 Task: Choose the host language as Indonesian.
Action: Mouse moved to (1058, 129)
Screenshot: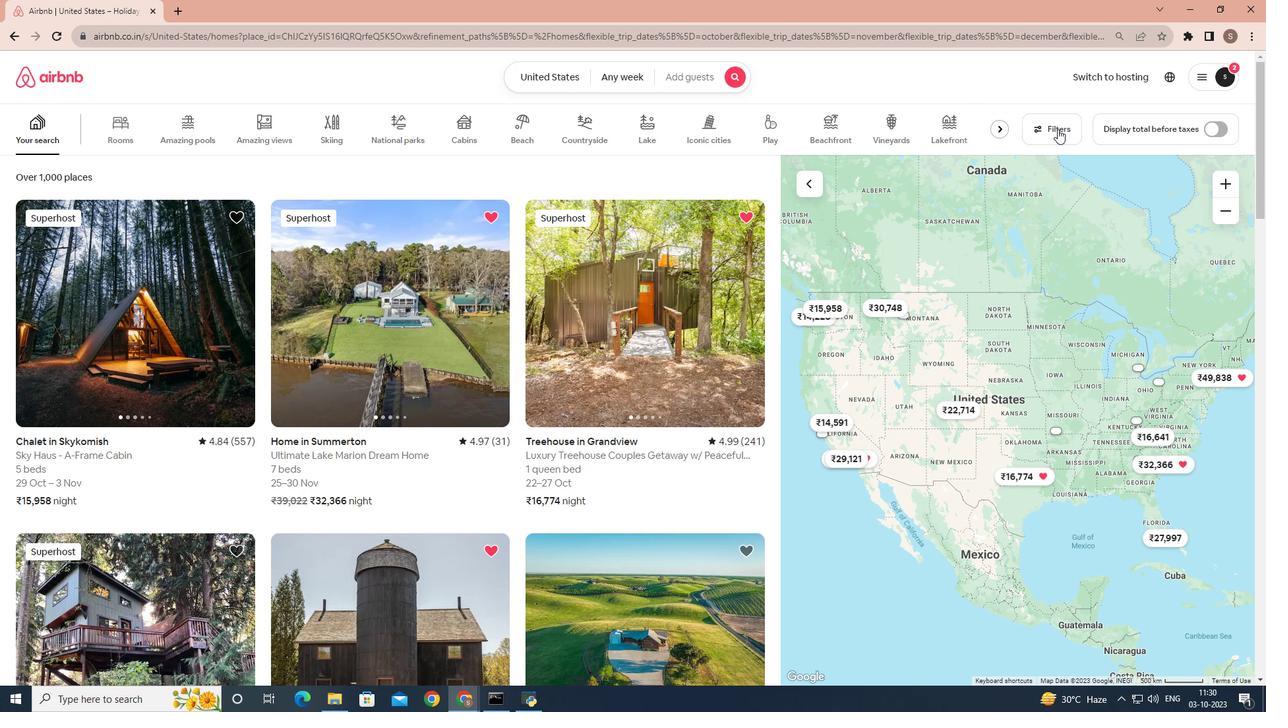 
Action: Mouse pressed left at (1058, 129)
Screenshot: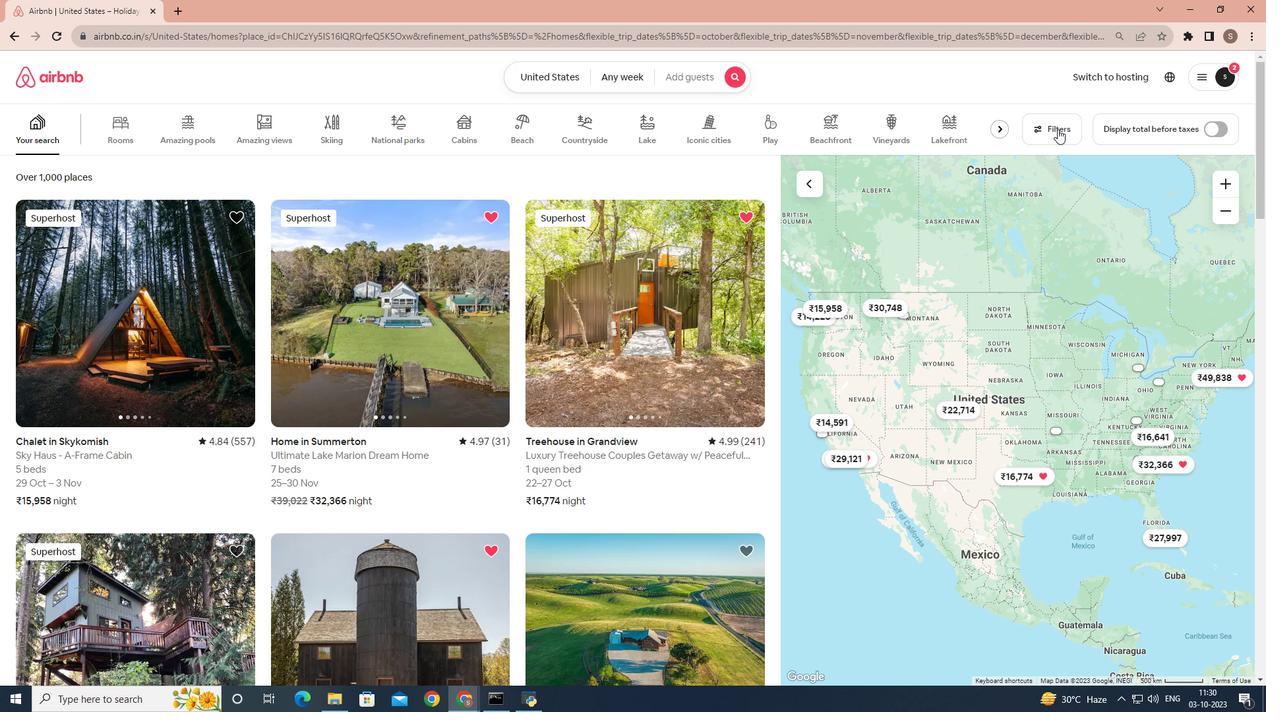 
Action: Mouse moved to (785, 204)
Screenshot: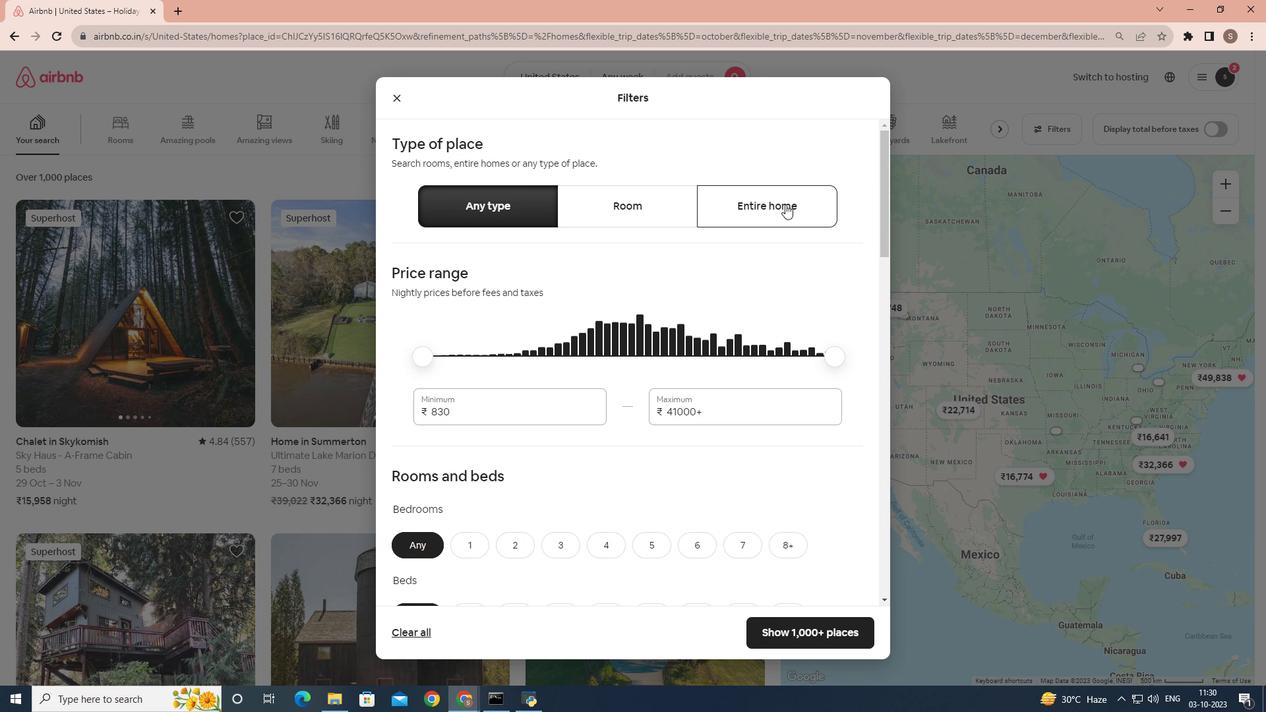 
Action: Mouse pressed left at (785, 204)
Screenshot: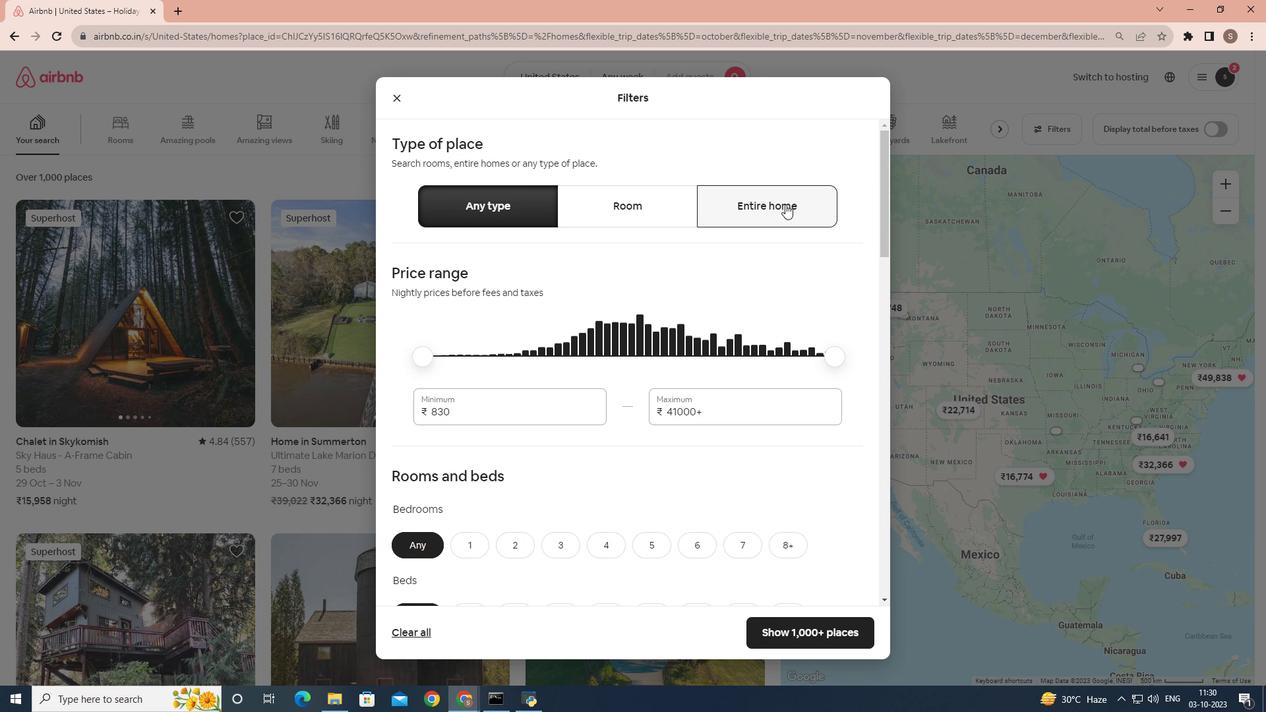 
Action: Mouse moved to (647, 342)
Screenshot: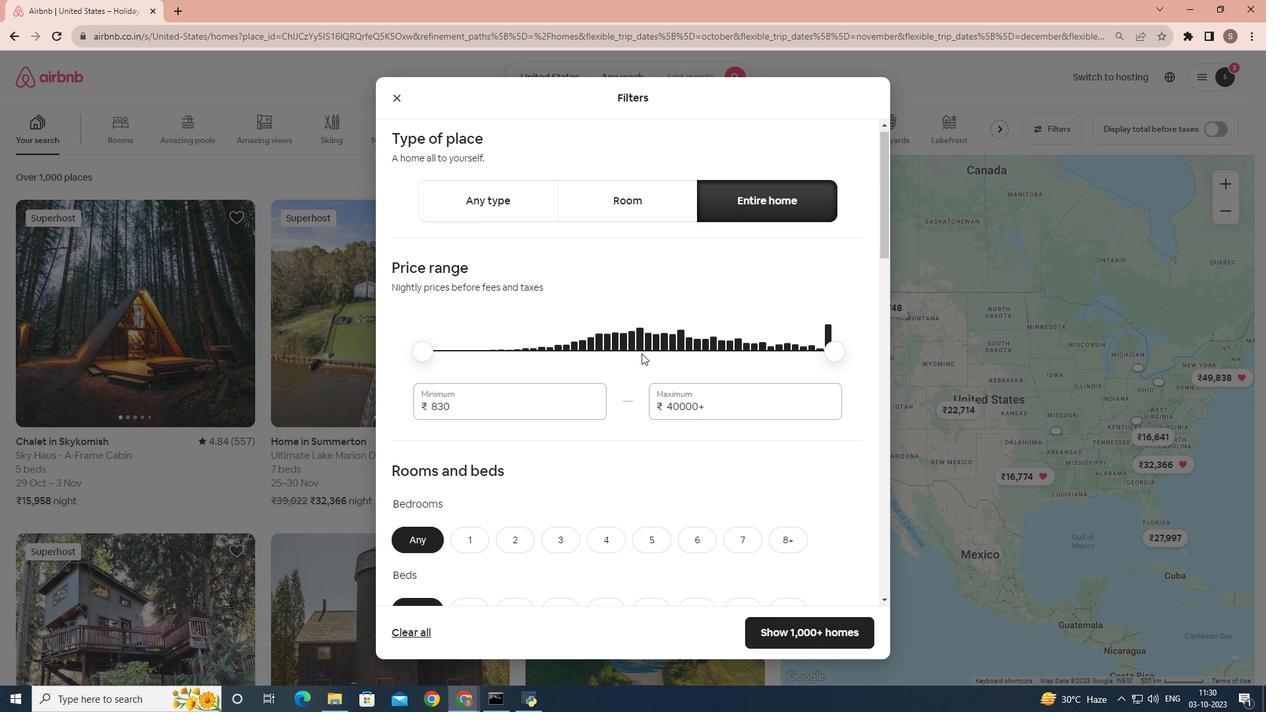 
Action: Mouse scrolled (647, 341) with delta (0, 0)
Screenshot: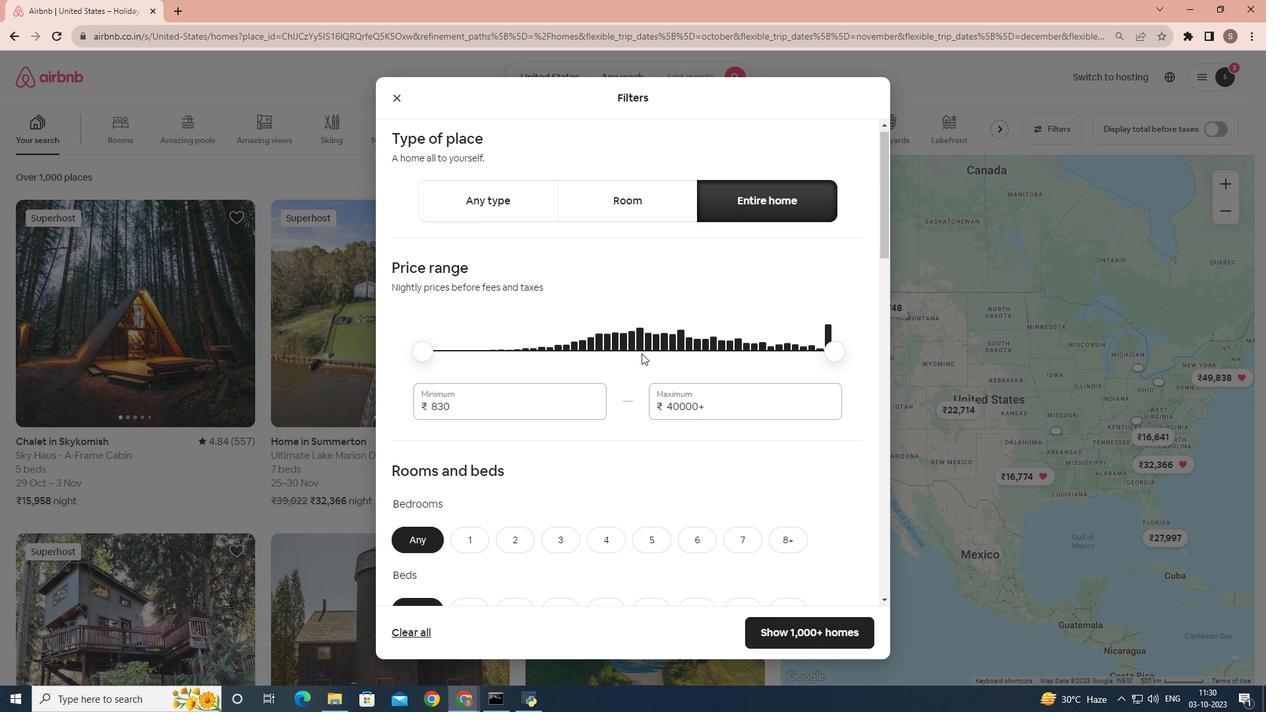 
Action: Mouse moved to (642, 352)
Screenshot: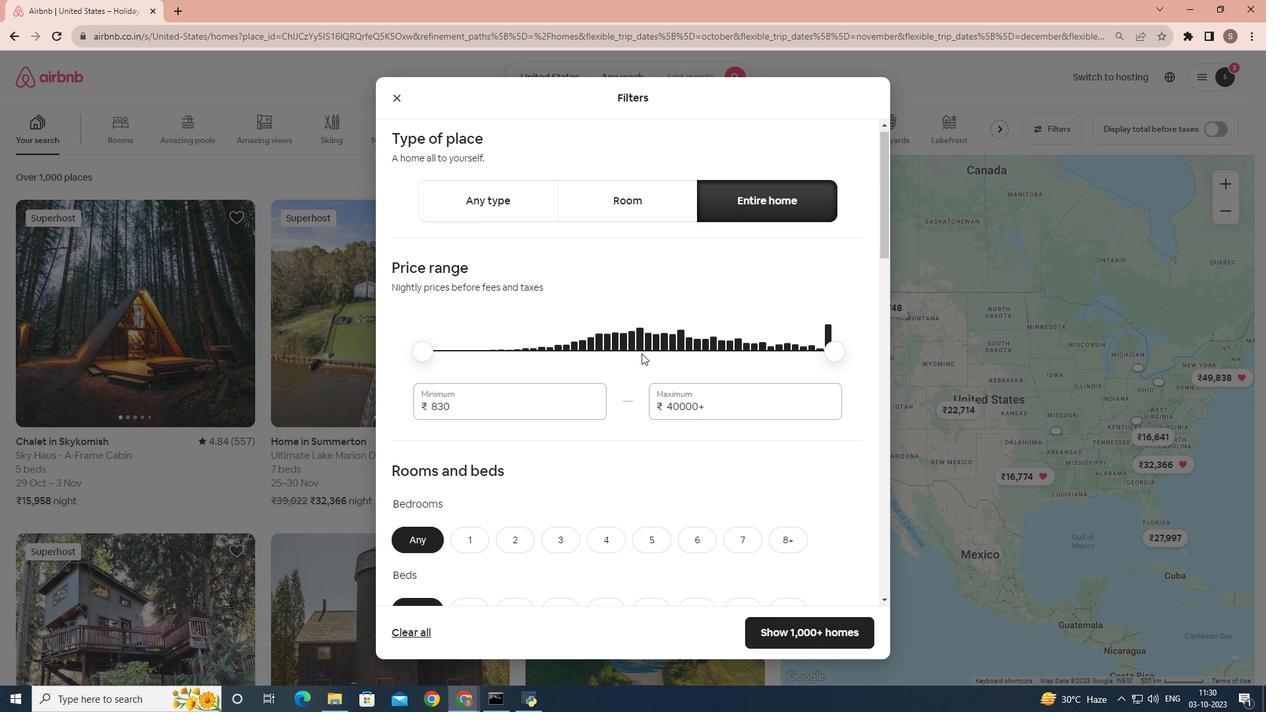 
Action: Mouse scrolled (642, 351) with delta (0, 0)
Screenshot: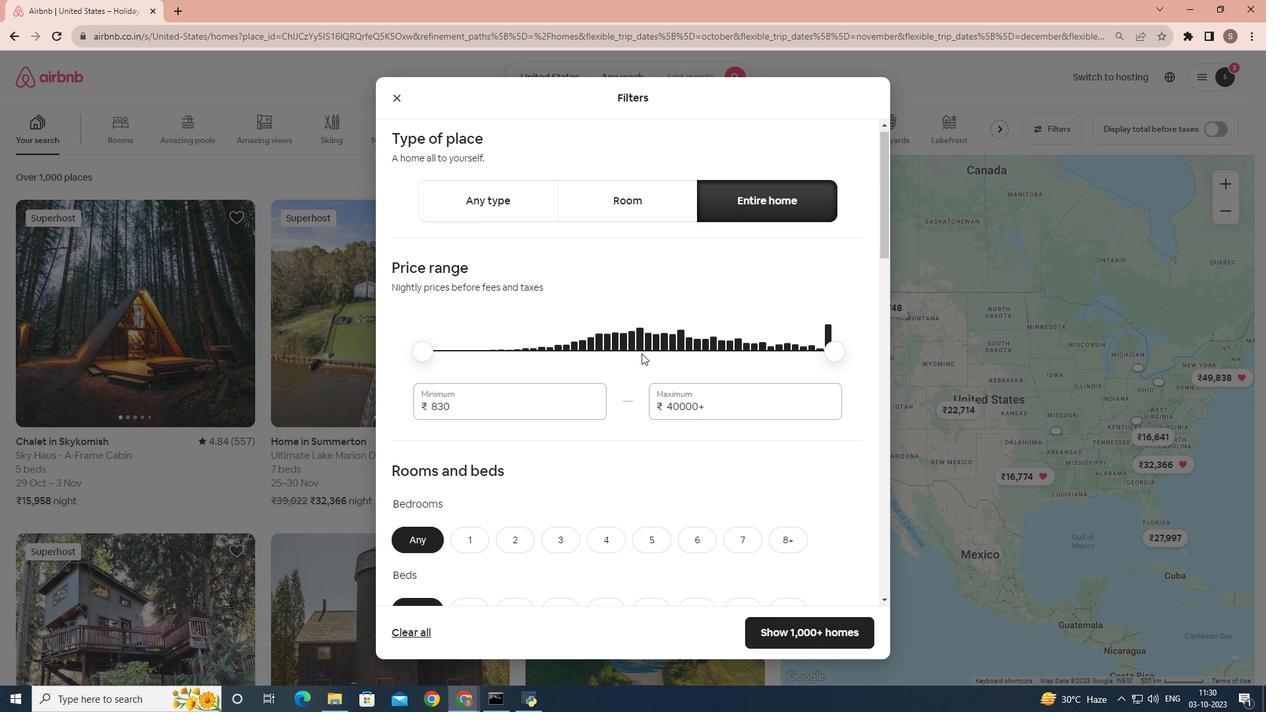 
Action: Mouse moved to (641, 353)
Screenshot: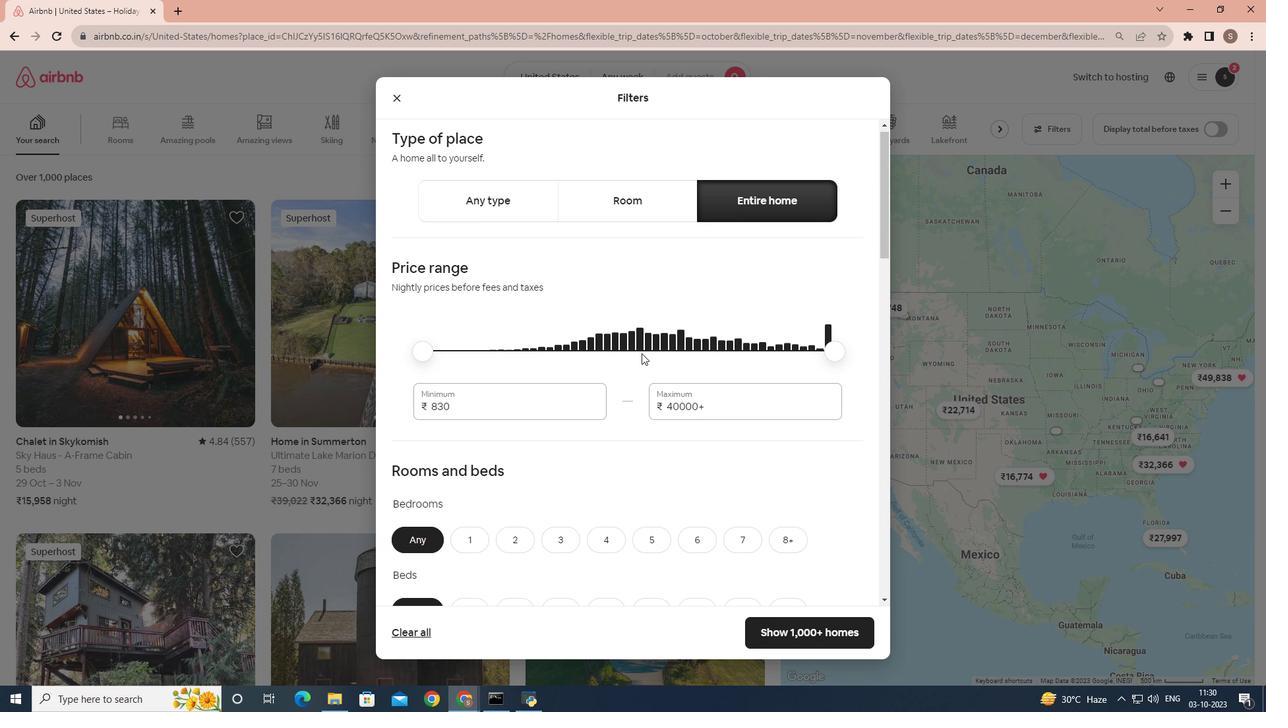 
Action: Mouse scrolled (641, 352) with delta (0, 0)
Screenshot: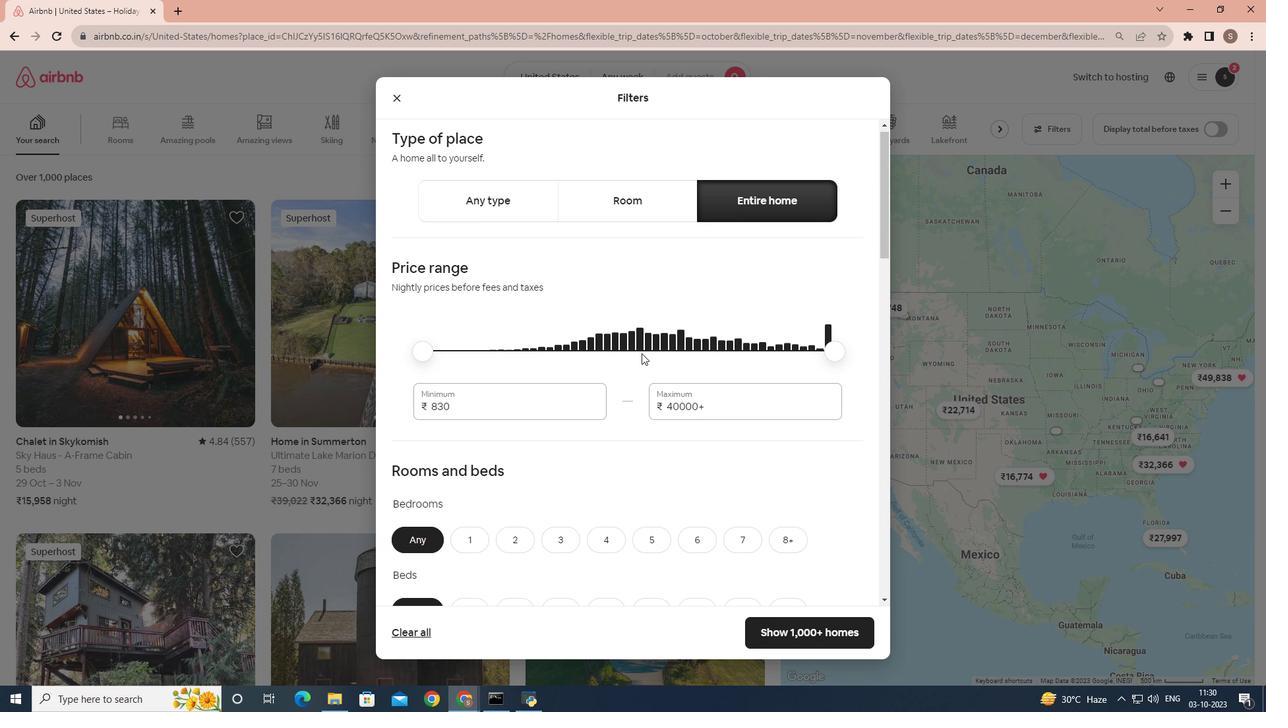 
Action: Mouse scrolled (641, 352) with delta (0, 0)
Screenshot: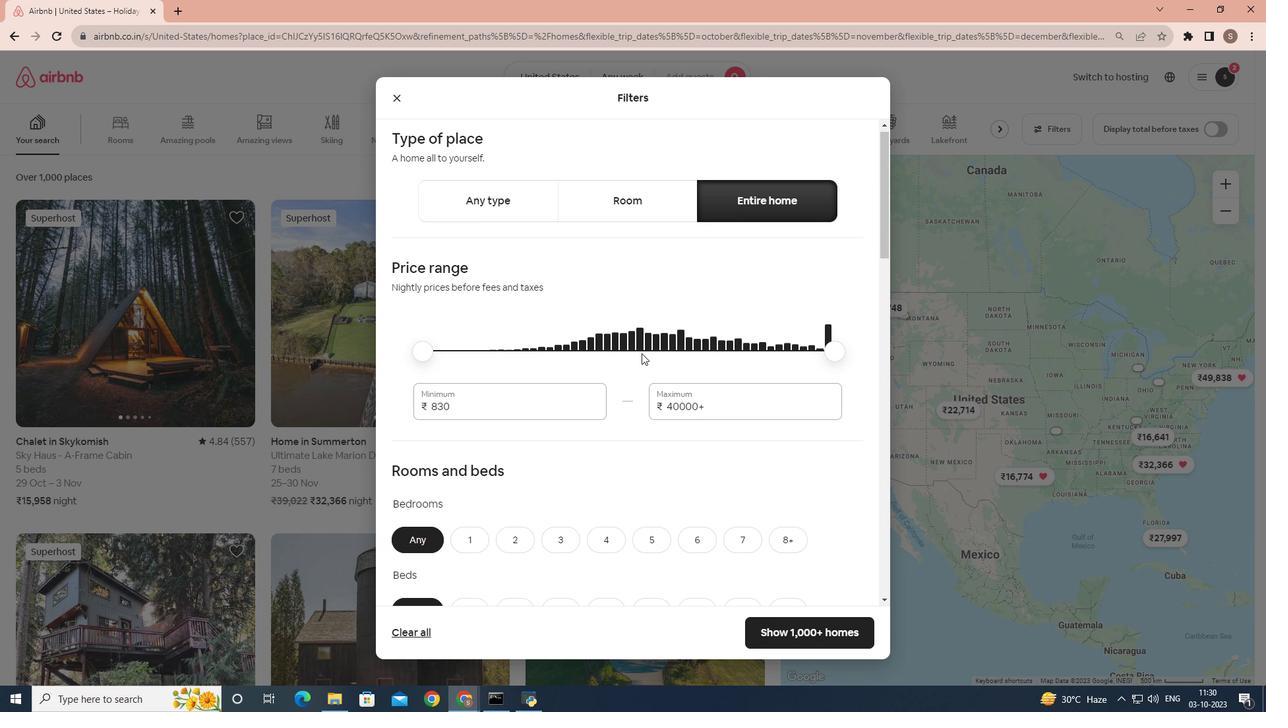 
Action: Mouse scrolled (641, 352) with delta (0, 0)
Screenshot: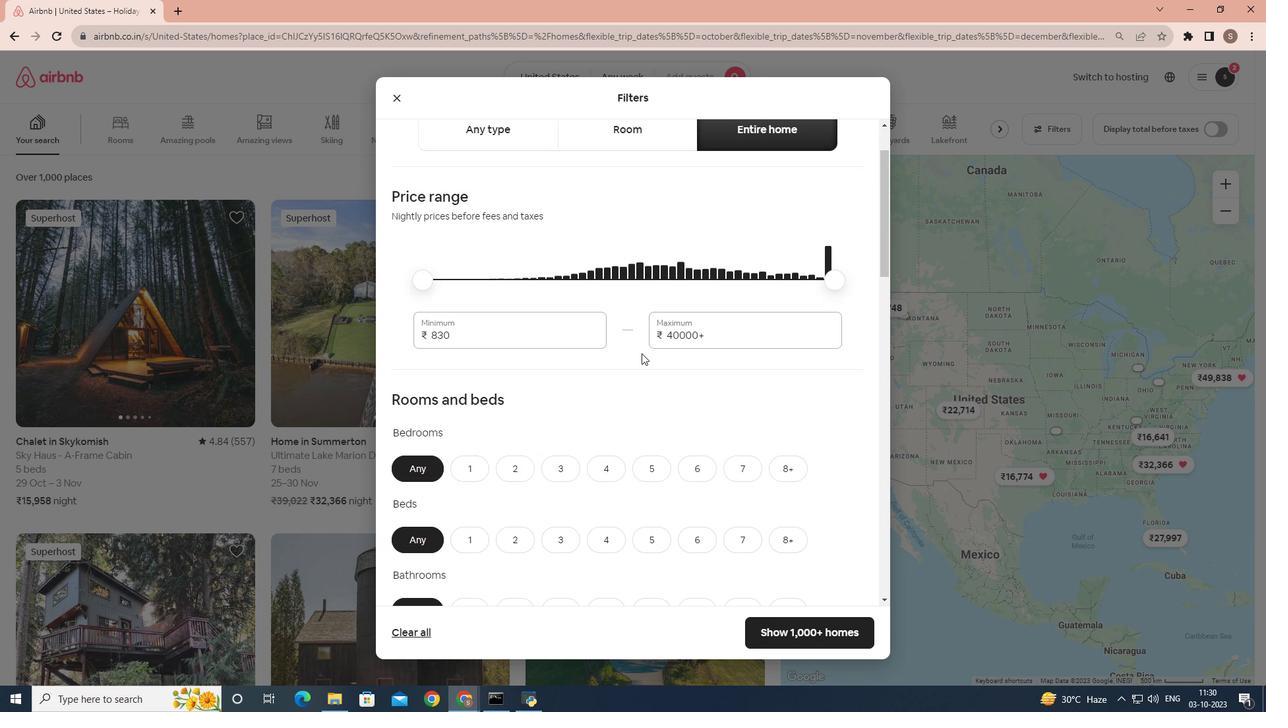 
Action: Mouse scrolled (641, 352) with delta (0, 0)
Screenshot: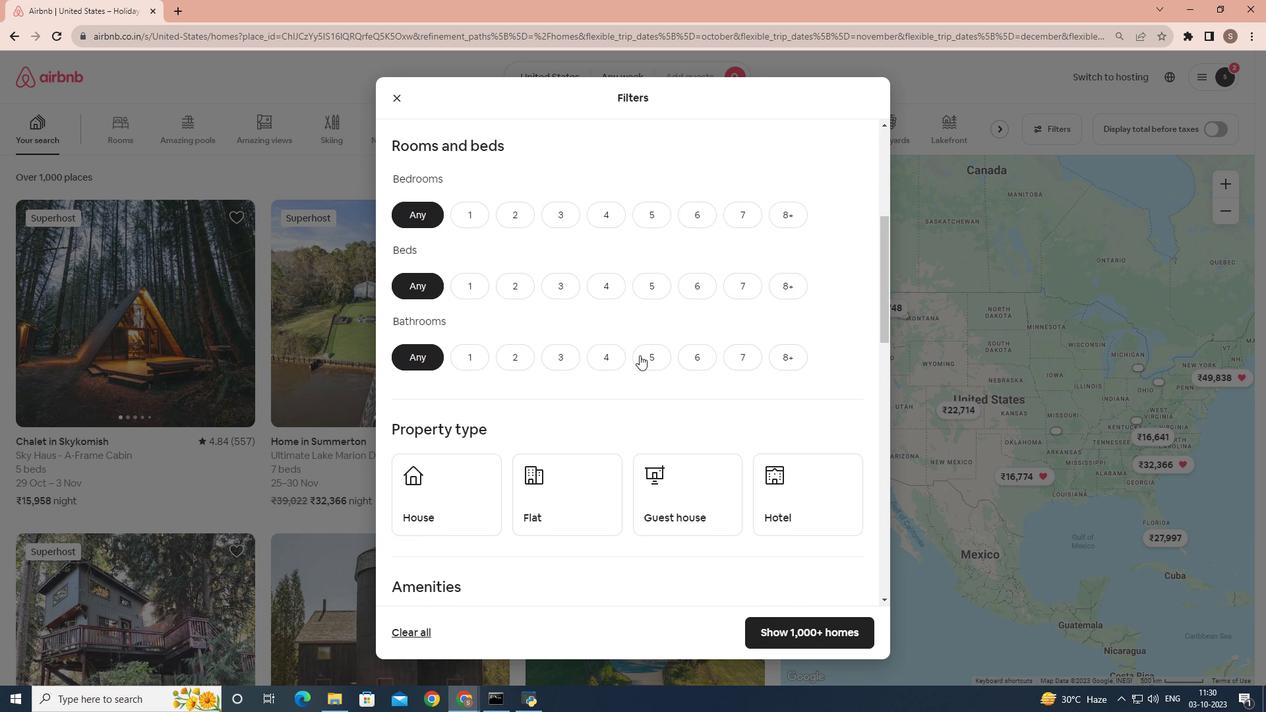 
Action: Mouse moved to (640, 354)
Screenshot: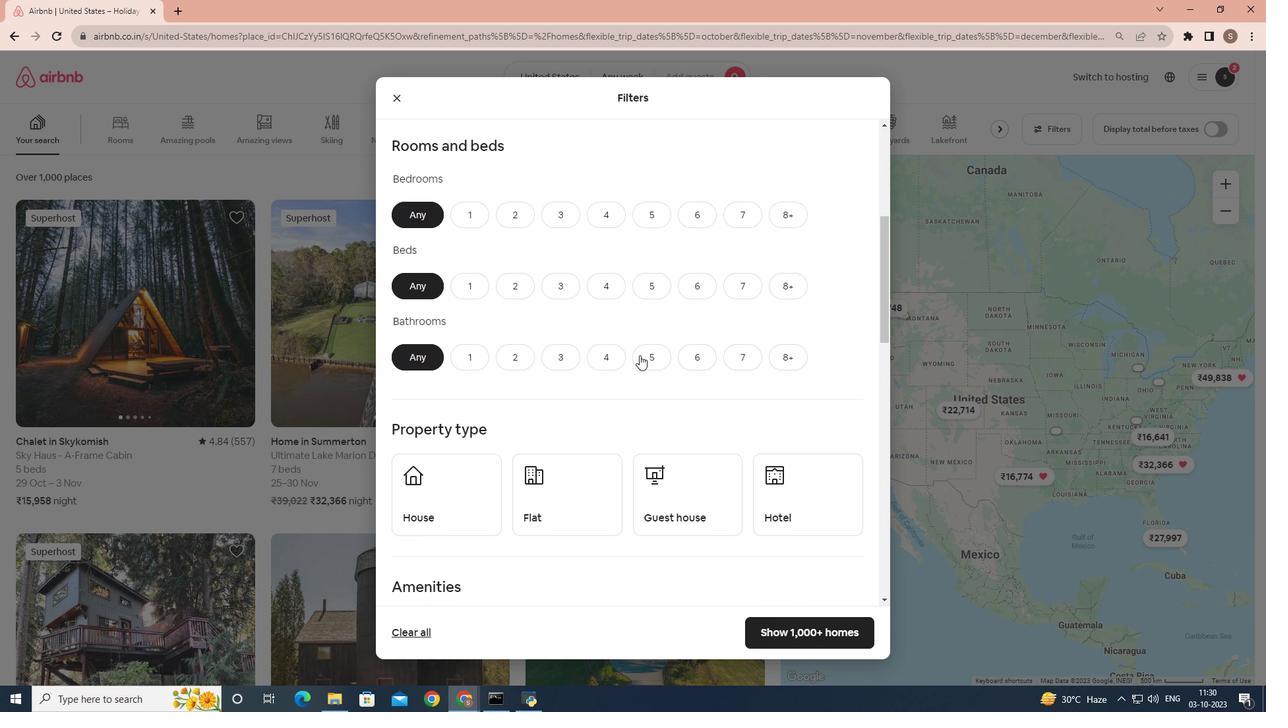 
Action: Mouse scrolled (640, 354) with delta (0, 0)
Screenshot: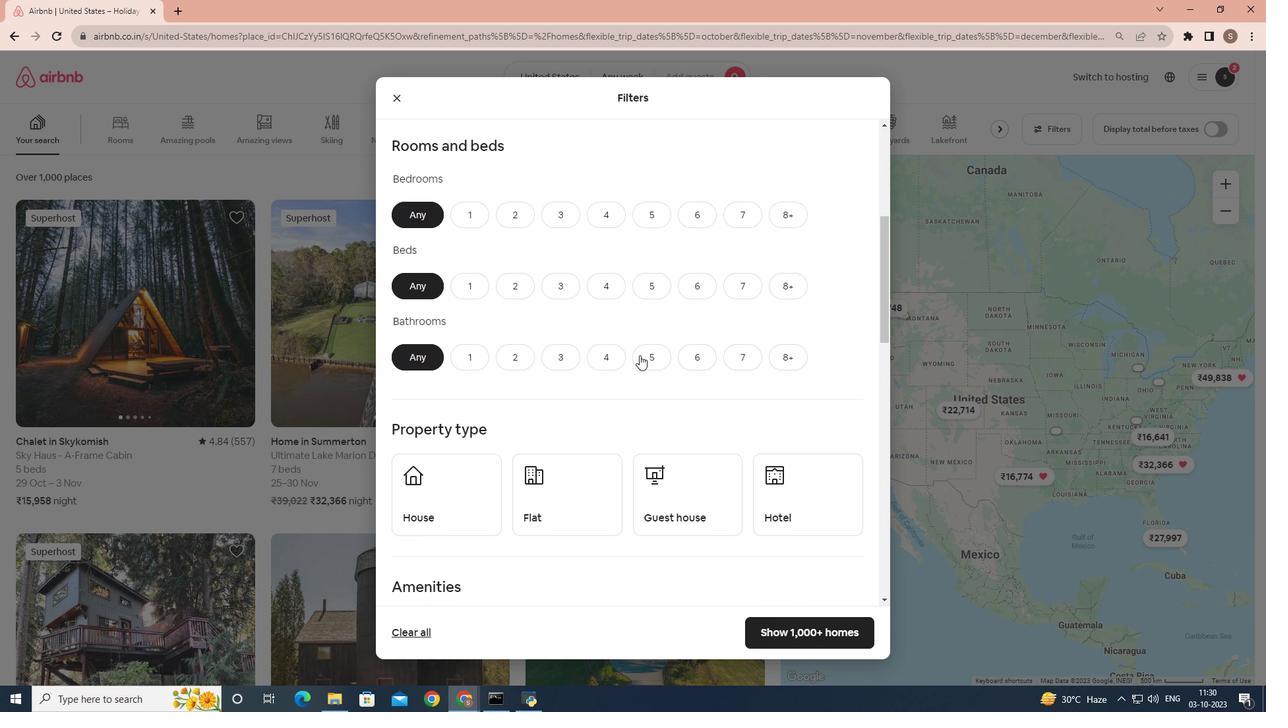 
Action: Mouse moved to (639, 355)
Screenshot: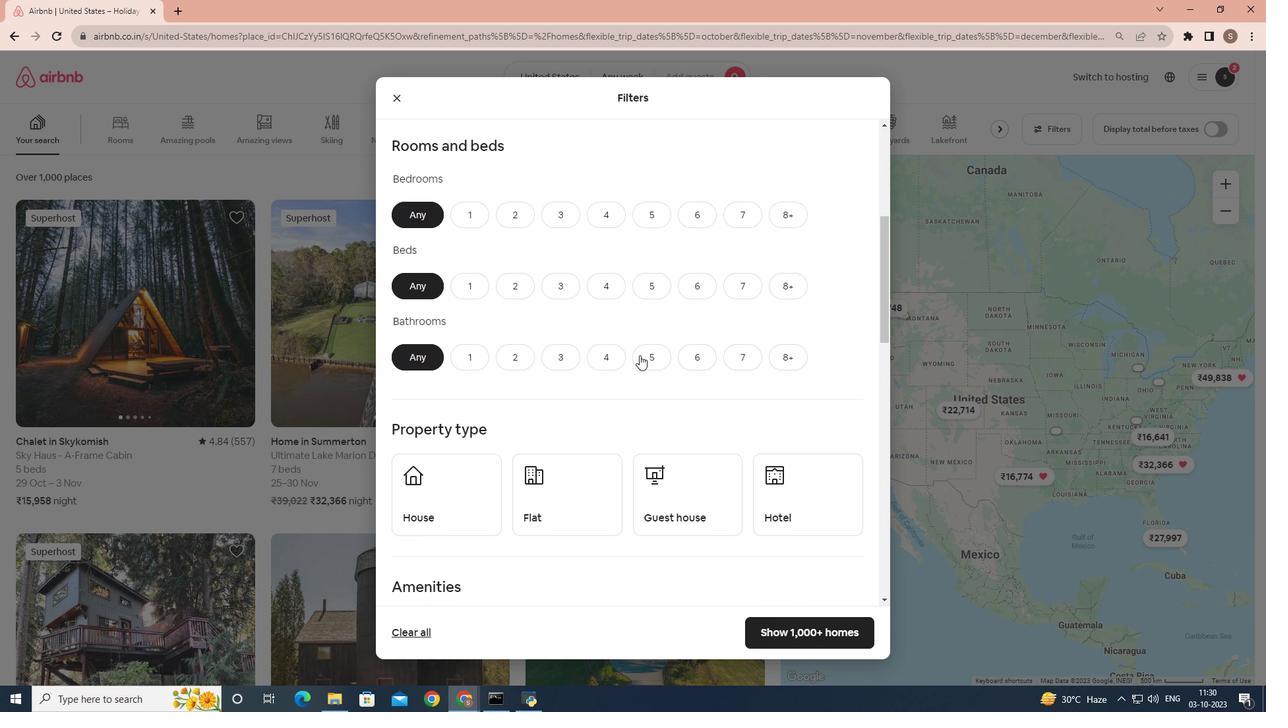 
Action: Mouse scrolled (639, 354) with delta (0, 0)
Screenshot: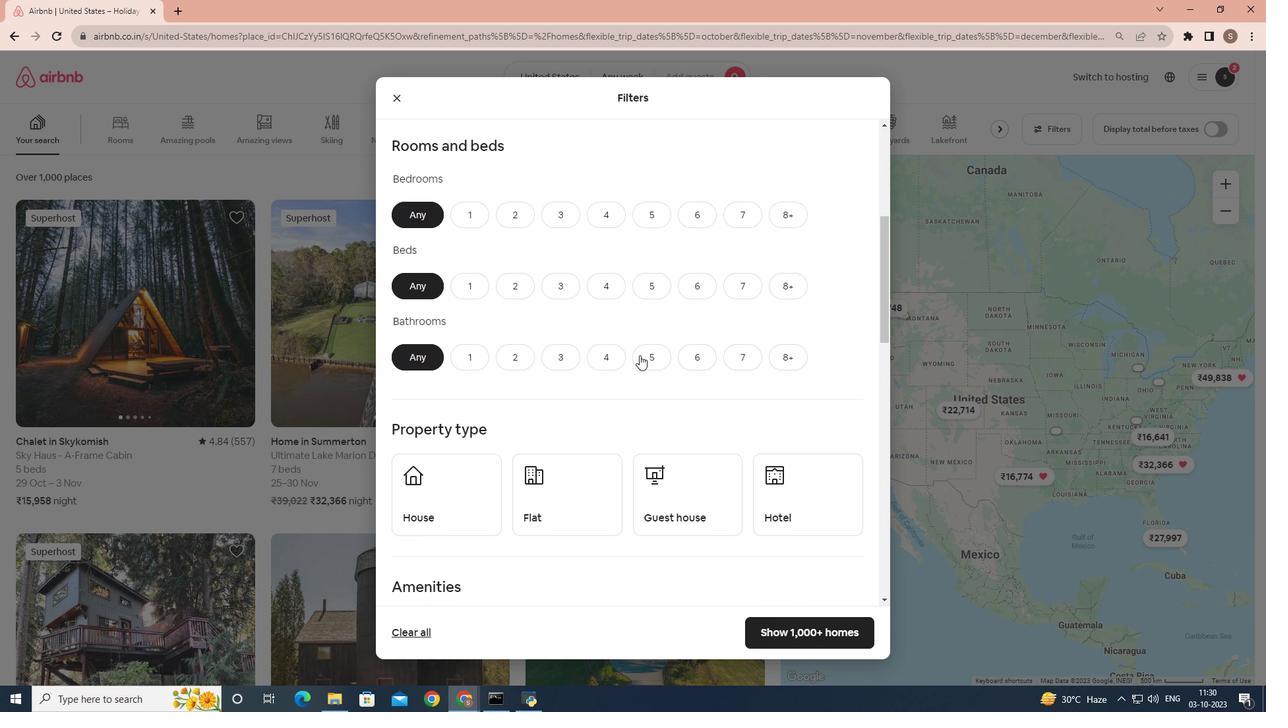 
Action: Mouse scrolled (639, 354) with delta (0, 0)
Screenshot: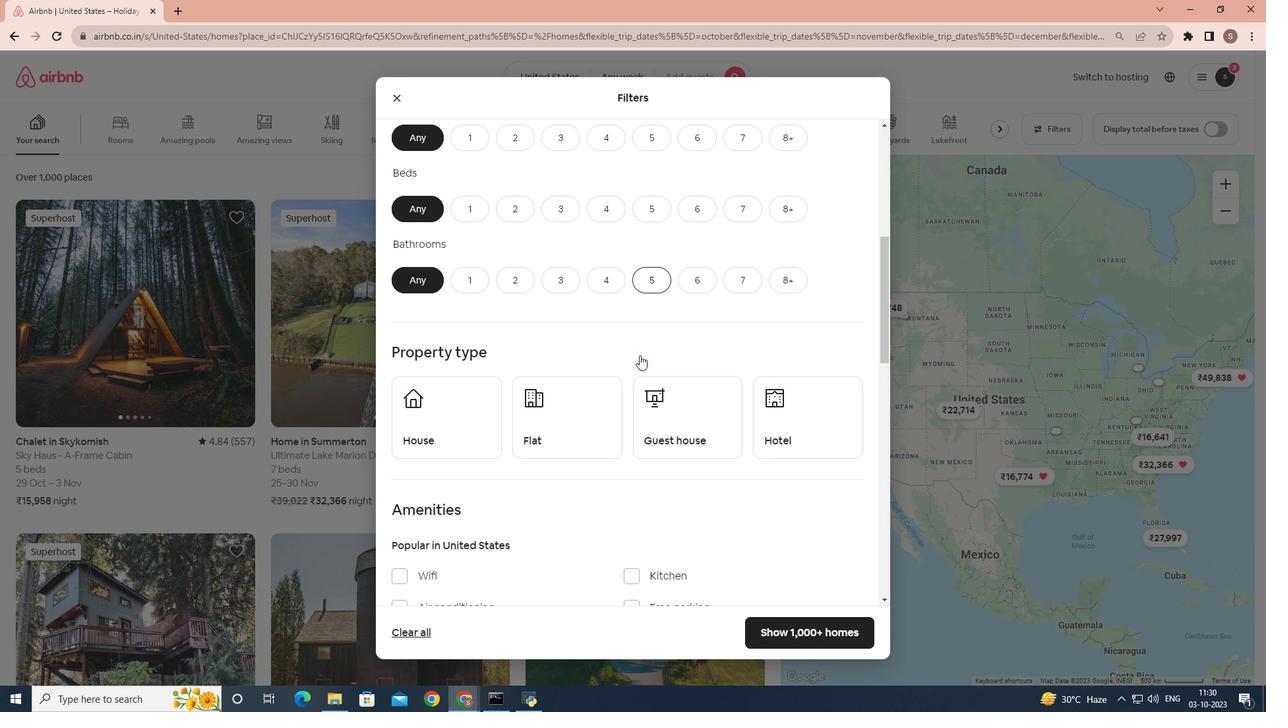 
Action: Mouse moved to (638, 355)
Screenshot: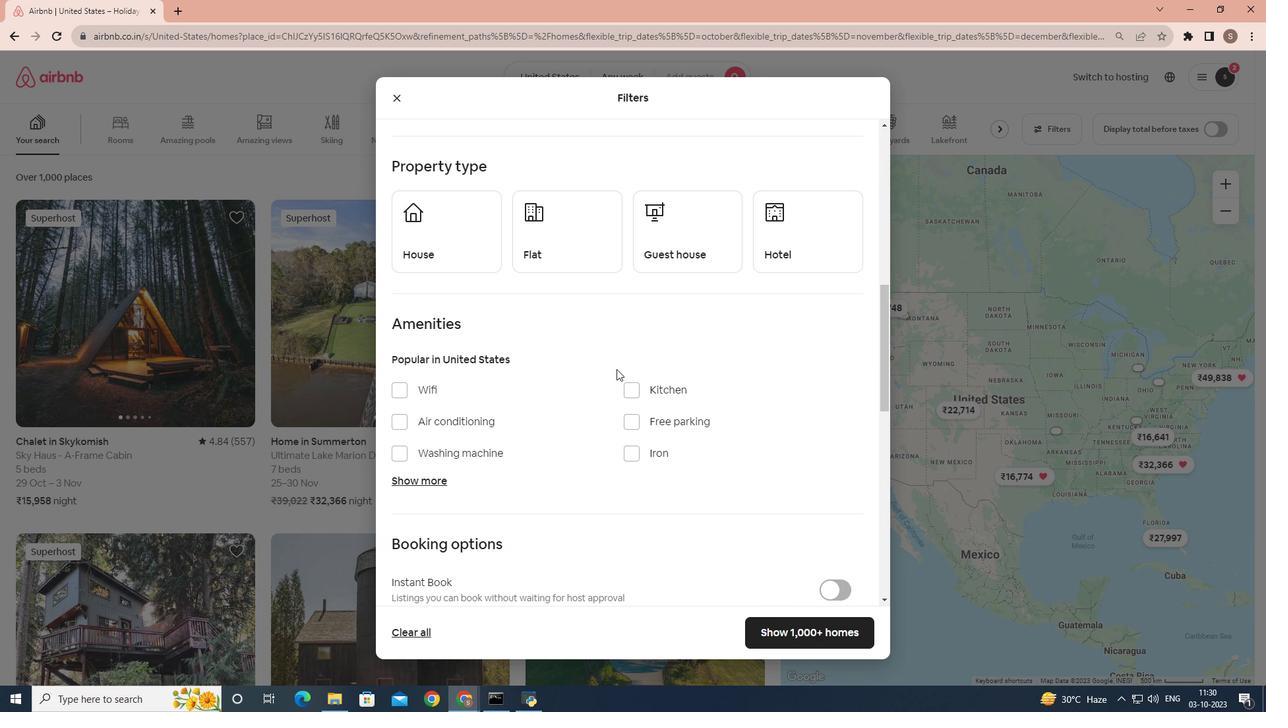 
Action: Mouse scrolled (638, 354) with delta (0, 0)
Screenshot: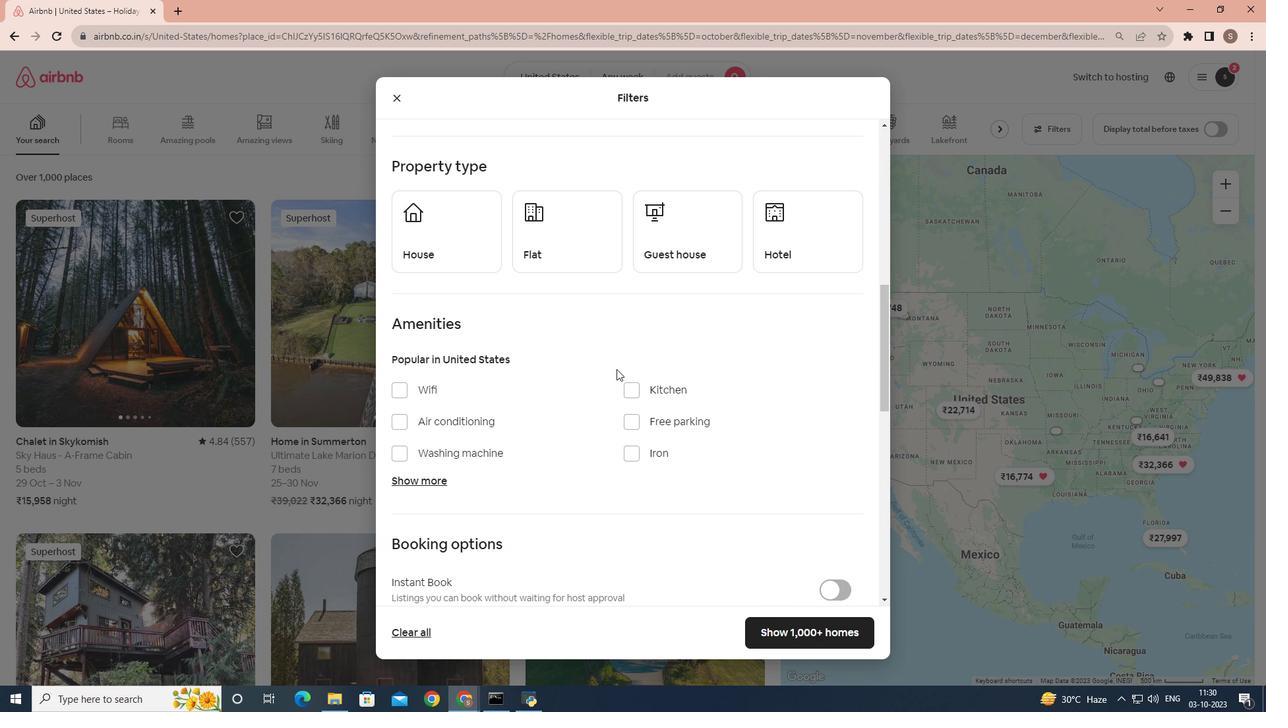 
Action: Mouse moved to (621, 366)
Screenshot: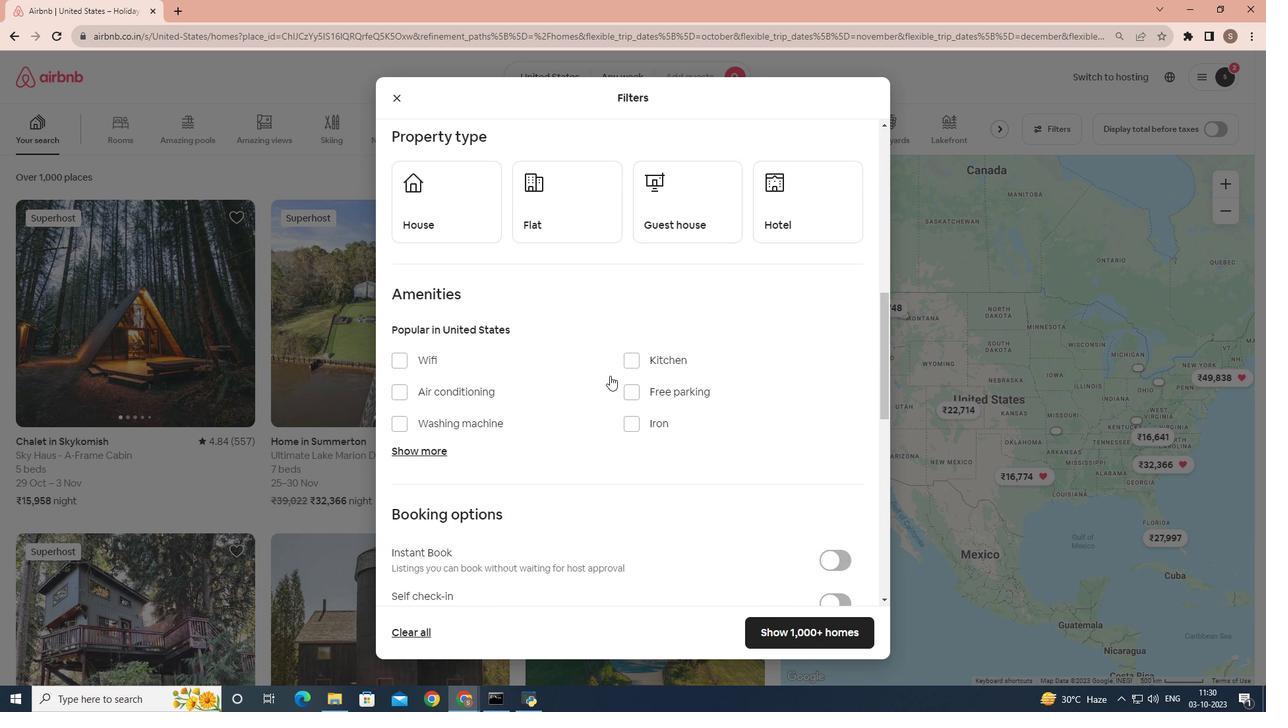 
Action: Mouse scrolled (621, 365) with delta (0, 0)
Screenshot: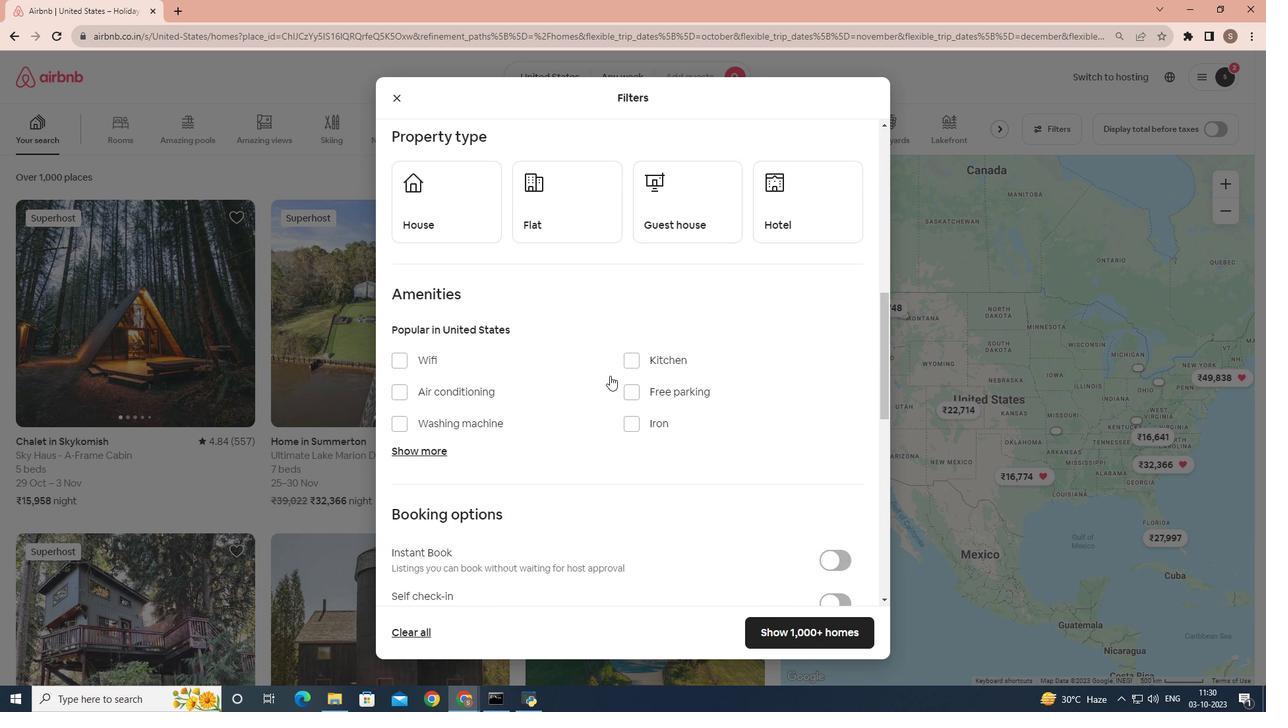 
Action: Mouse moved to (616, 369)
Screenshot: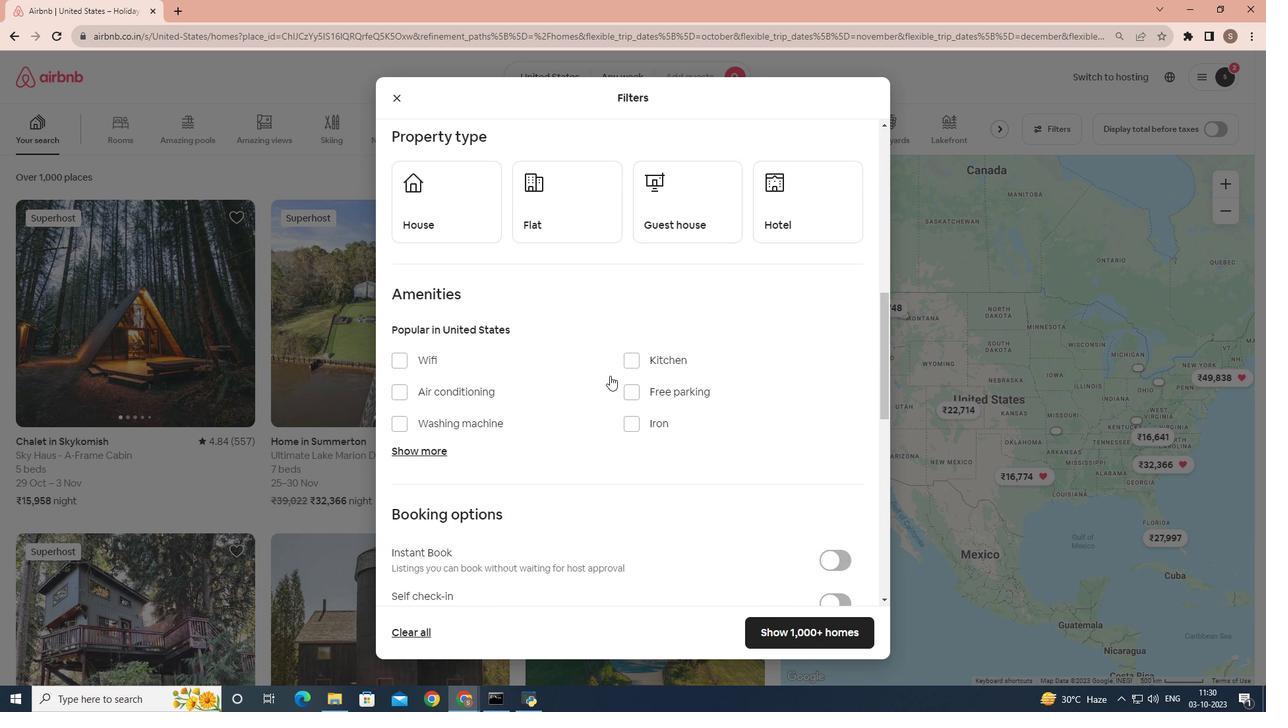 
Action: Mouse scrolled (616, 368) with delta (0, 0)
Screenshot: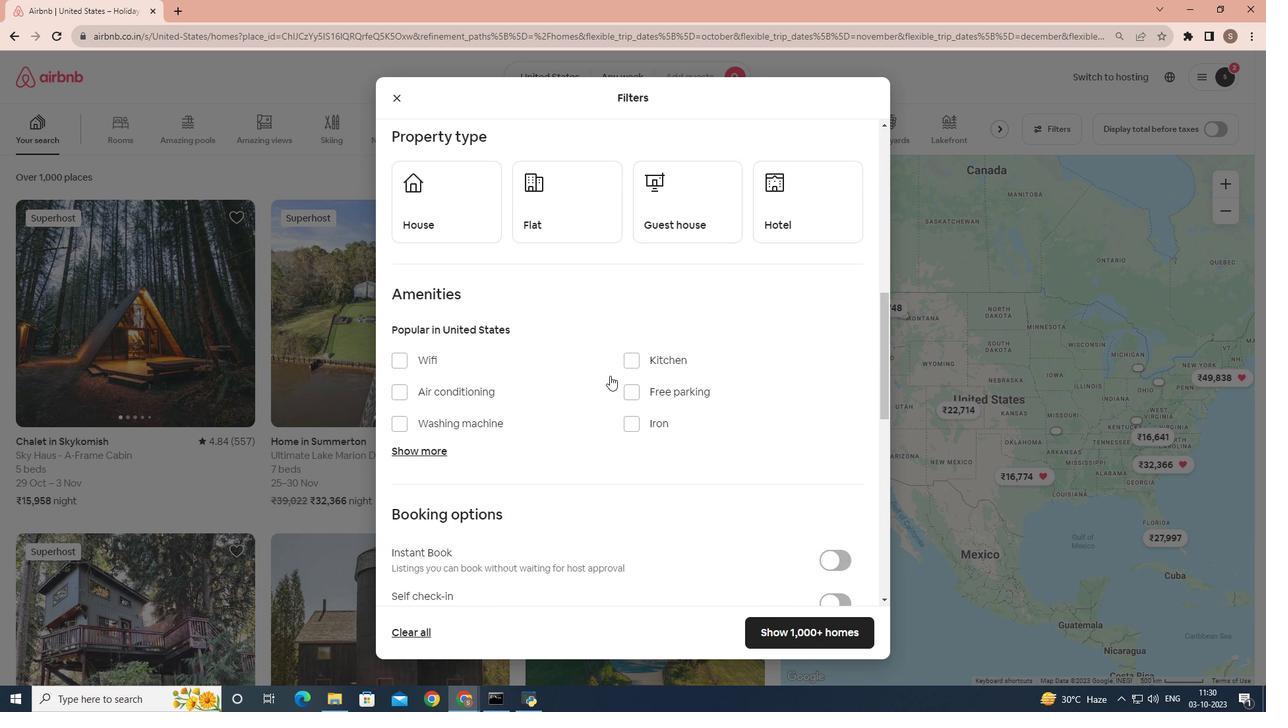 
Action: Mouse moved to (612, 372)
Screenshot: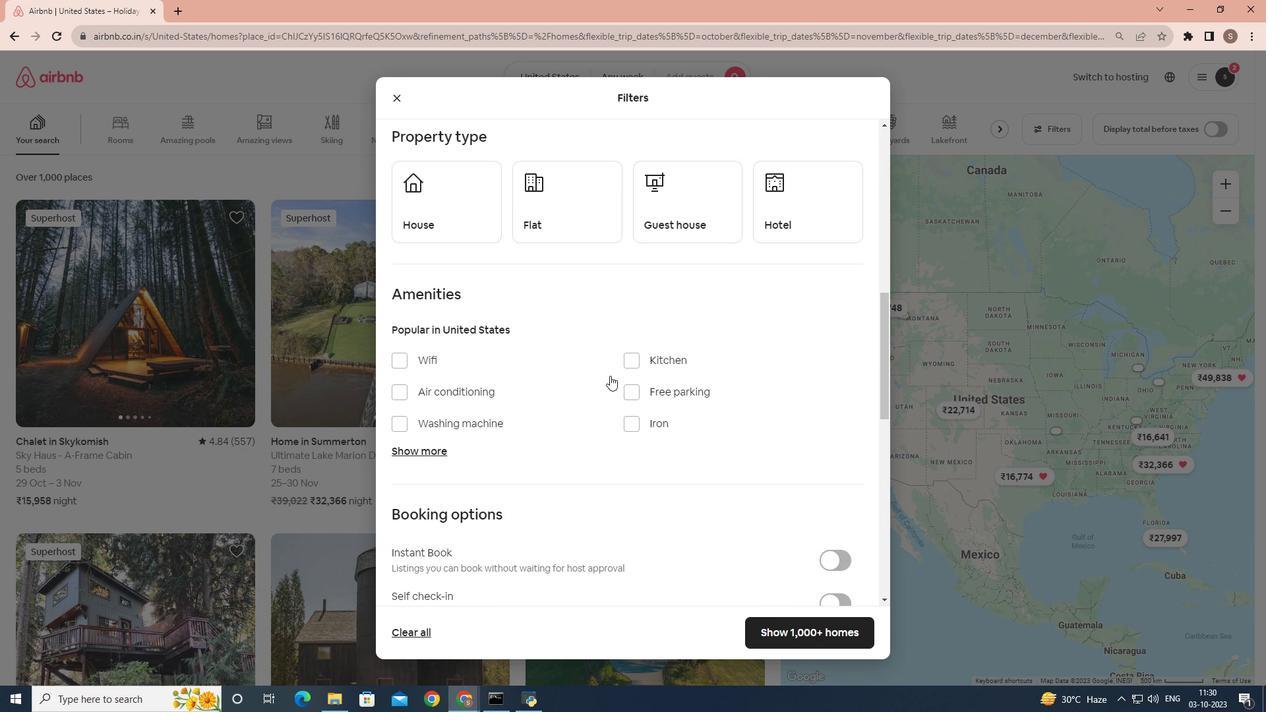 
Action: Mouse scrolled (612, 371) with delta (0, 0)
Screenshot: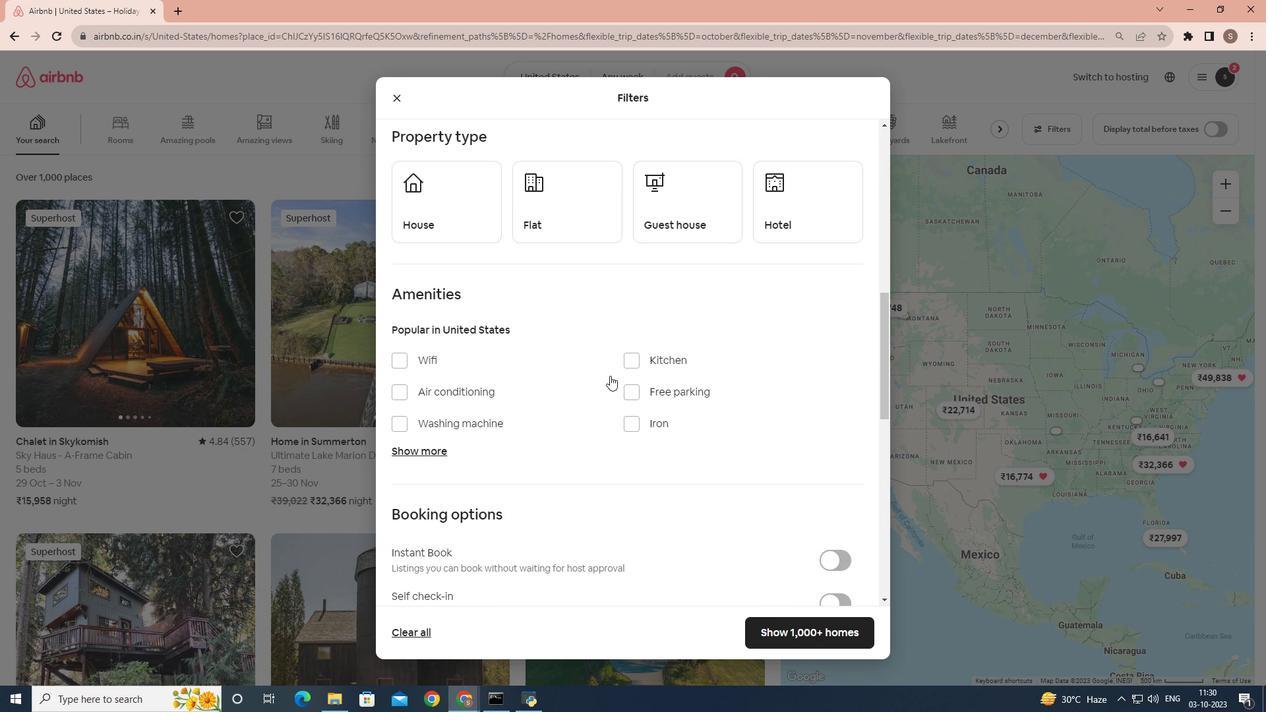 
Action: Mouse moved to (605, 374)
Screenshot: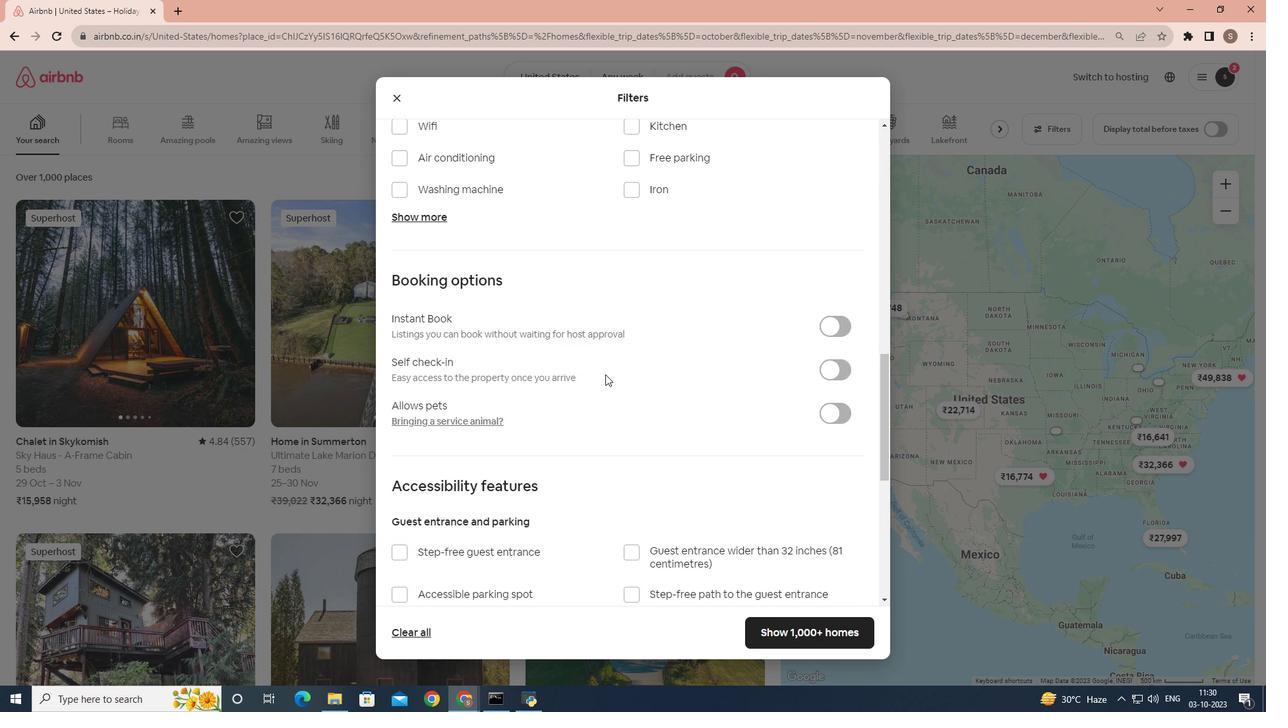
Action: Mouse scrolled (605, 374) with delta (0, 0)
Screenshot: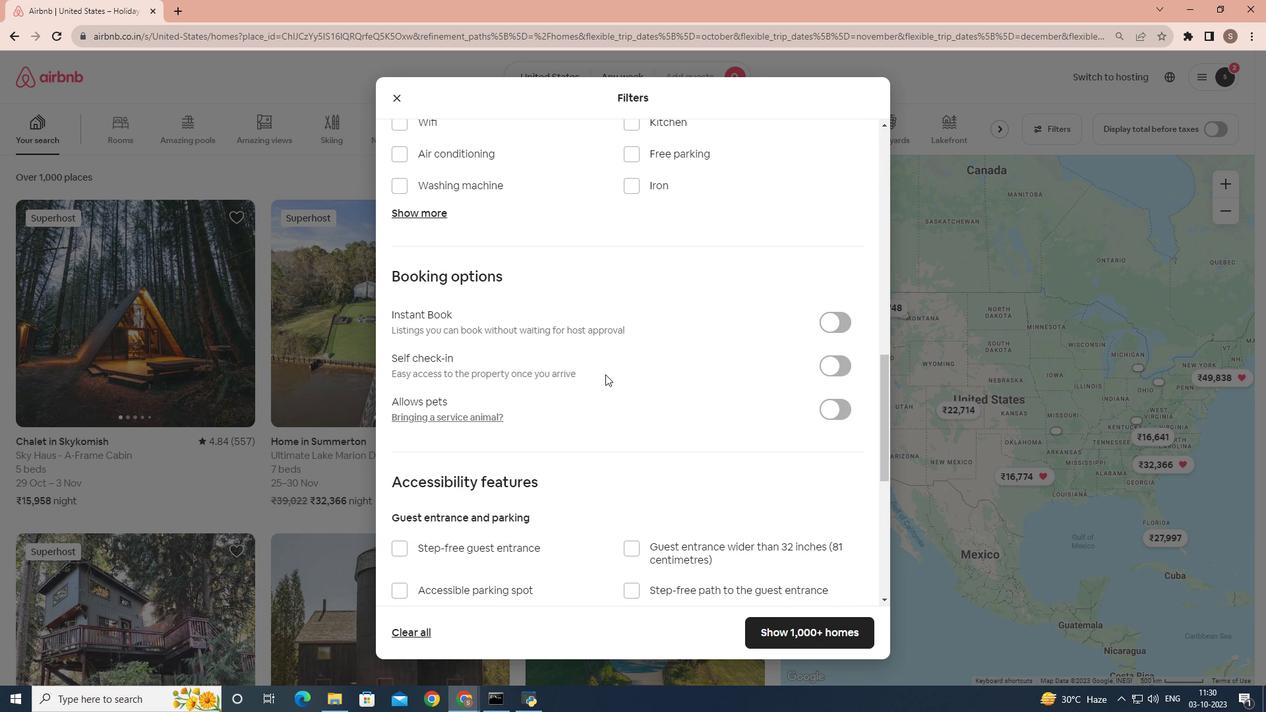 
Action: Mouse scrolled (605, 374) with delta (0, 0)
Screenshot: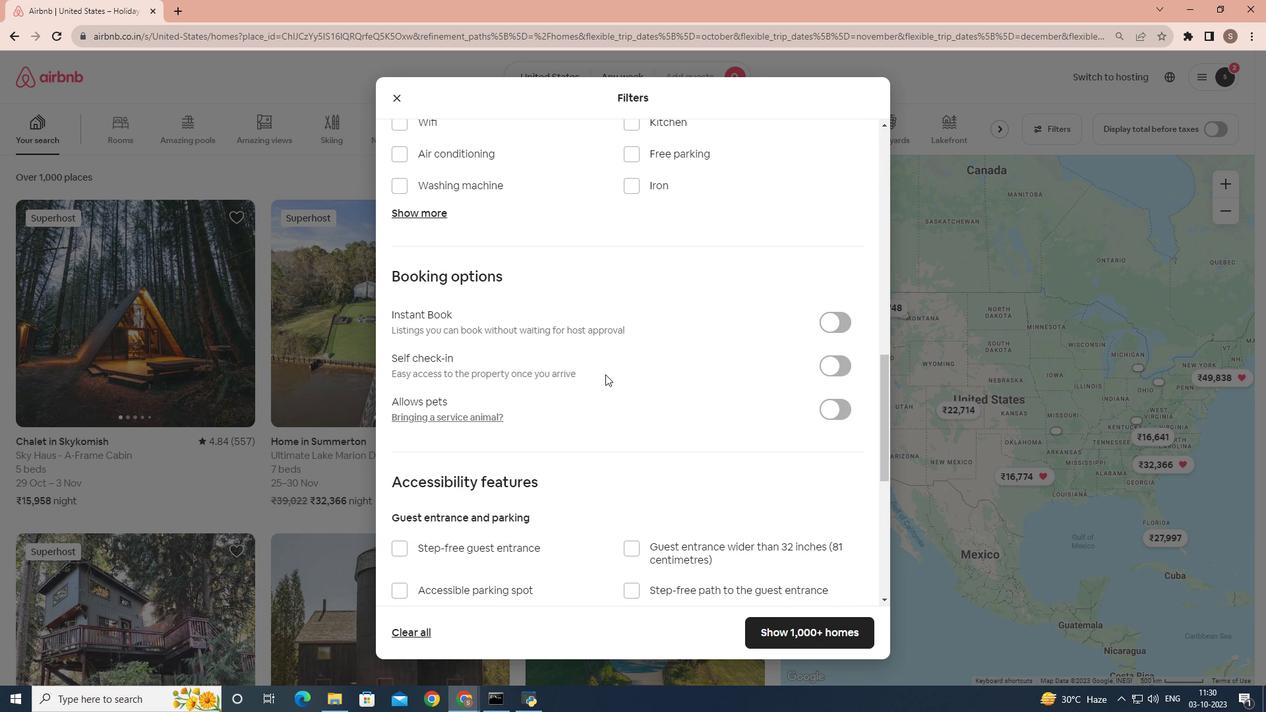 
Action: Mouse scrolled (605, 374) with delta (0, 0)
Screenshot: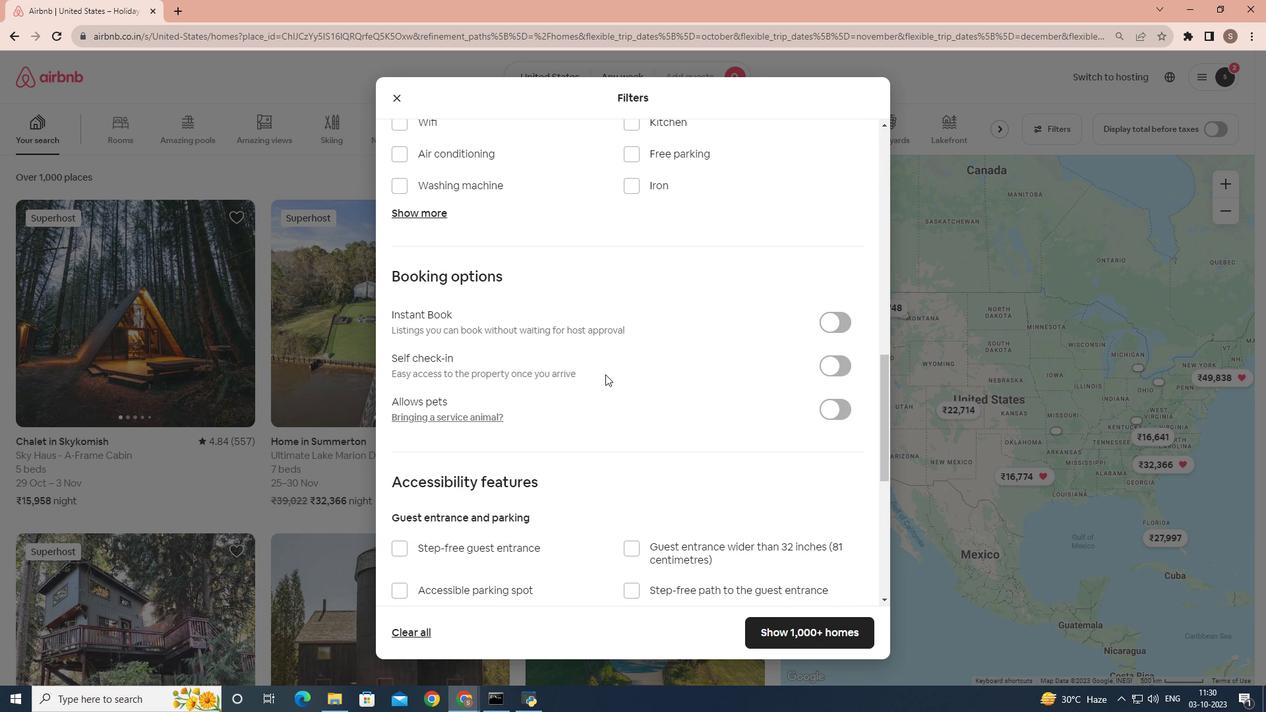 
Action: Mouse scrolled (605, 374) with delta (0, 0)
Screenshot: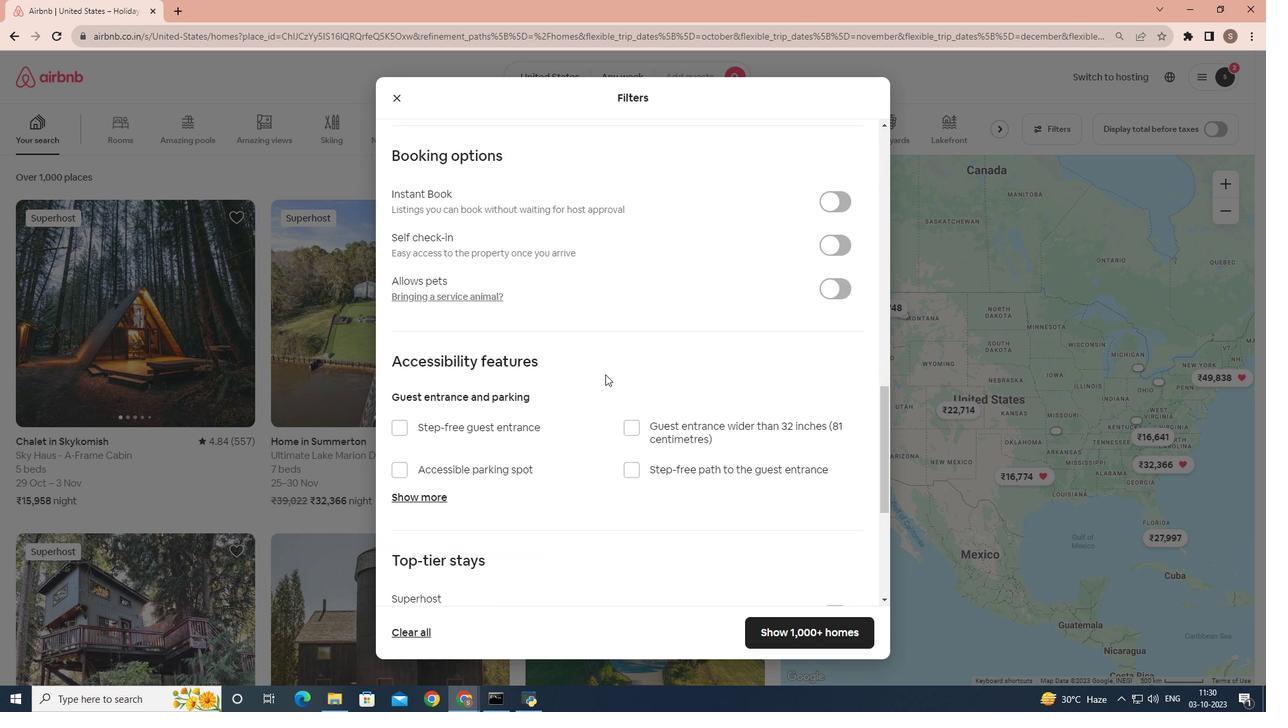 
Action: Mouse scrolled (605, 374) with delta (0, 0)
Screenshot: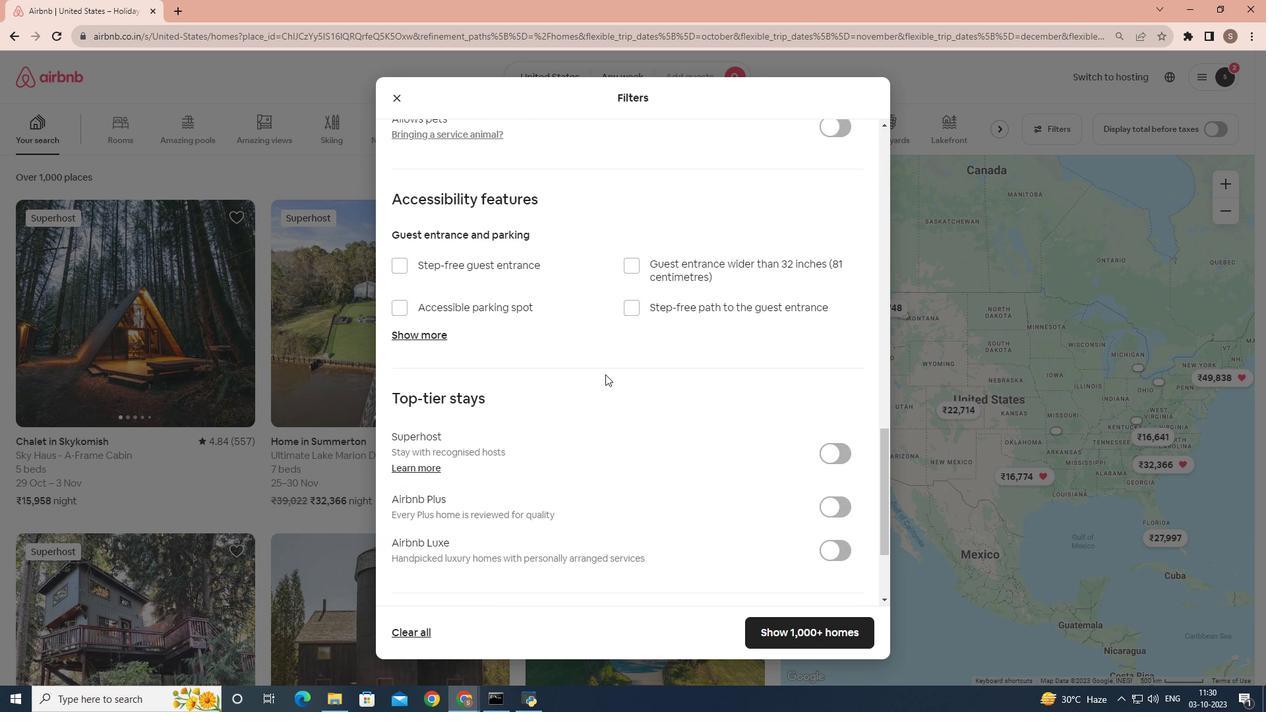 
Action: Mouse scrolled (605, 374) with delta (0, 0)
Screenshot: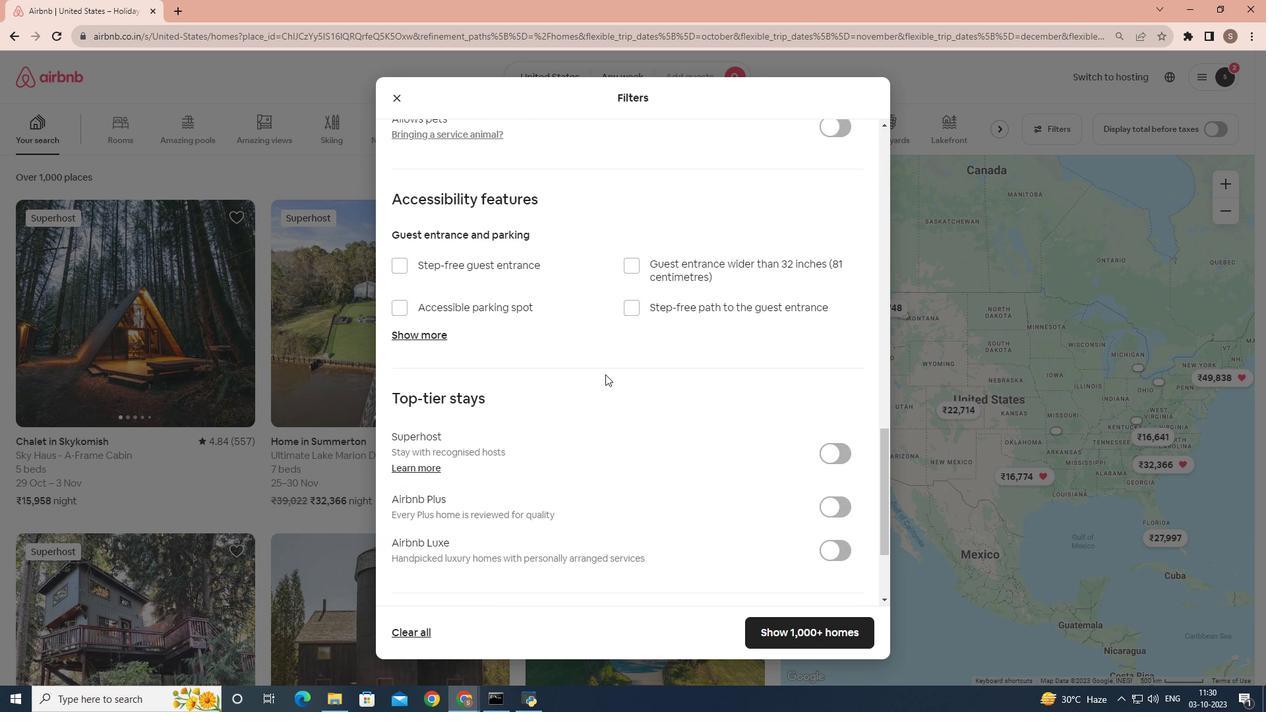 
Action: Mouse scrolled (605, 374) with delta (0, 0)
Screenshot: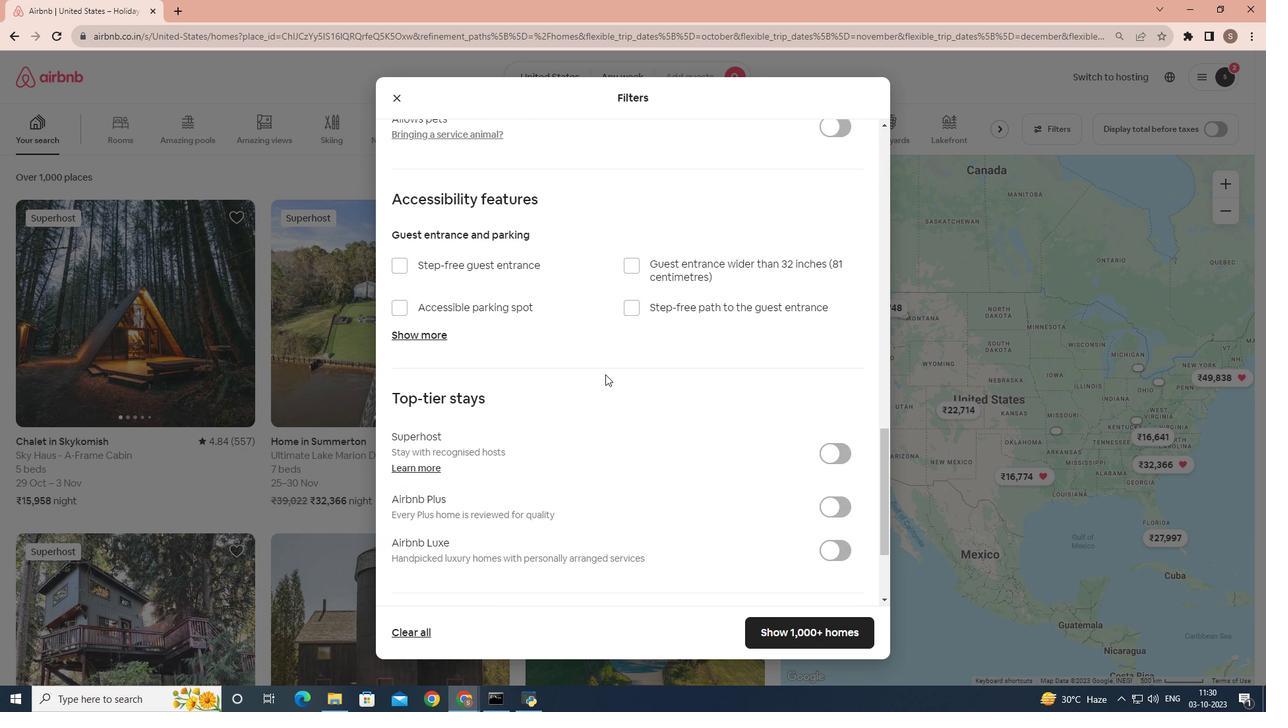 
Action: Mouse scrolled (605, 374) with delta (0, 0)
Screenshot: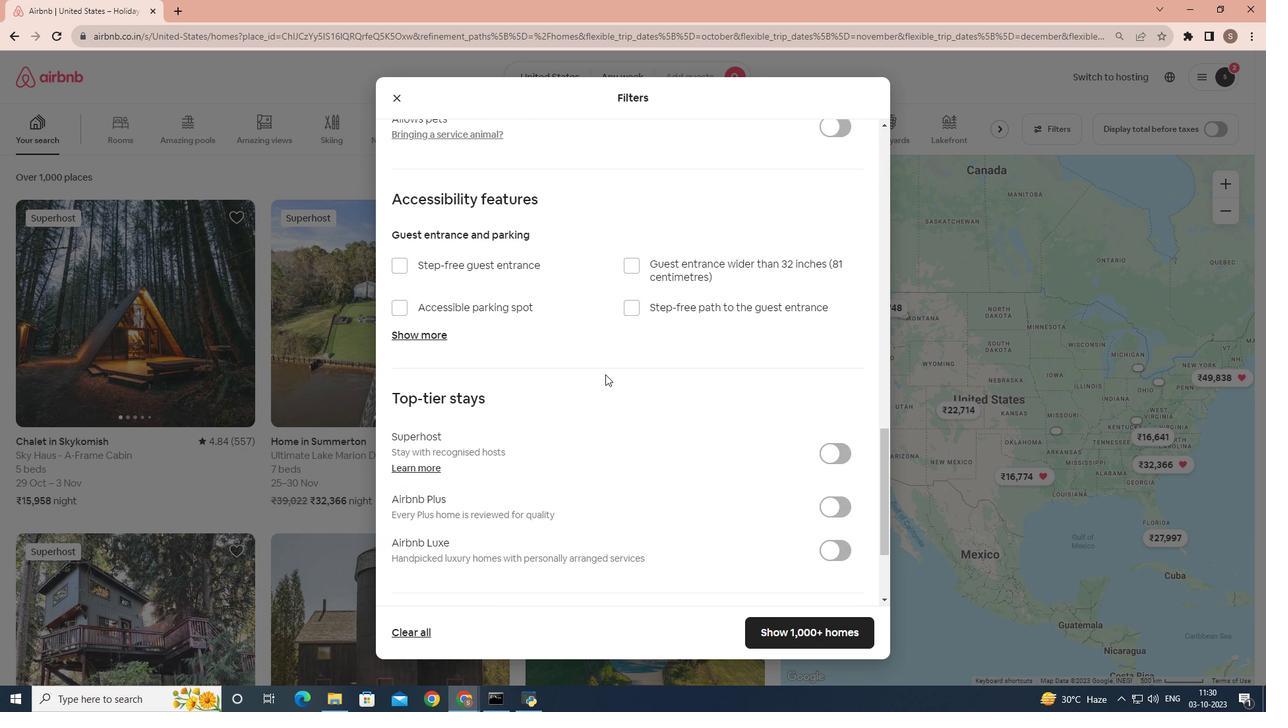 
Action: Mouse scrolled (605, 374) with delta (0, 0)
Screenshot: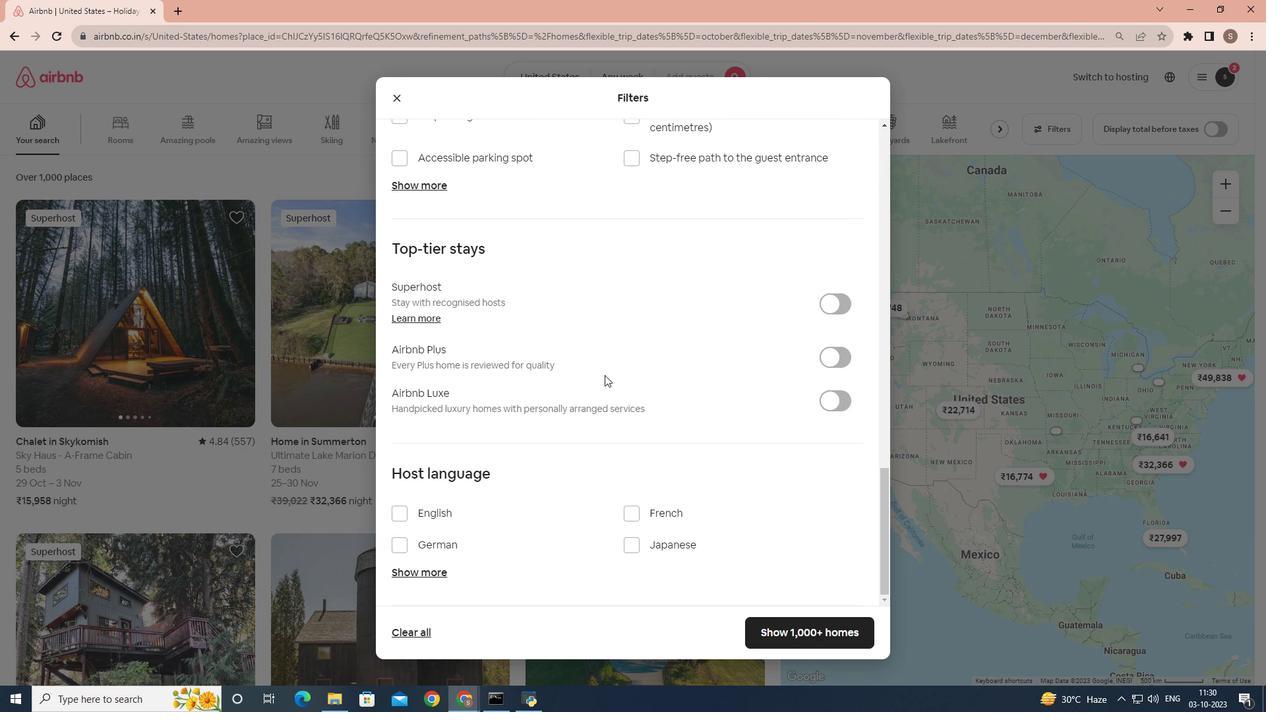 
Action: Mouse scrolled (605, 374) with delta (0, 0)
Screenshot: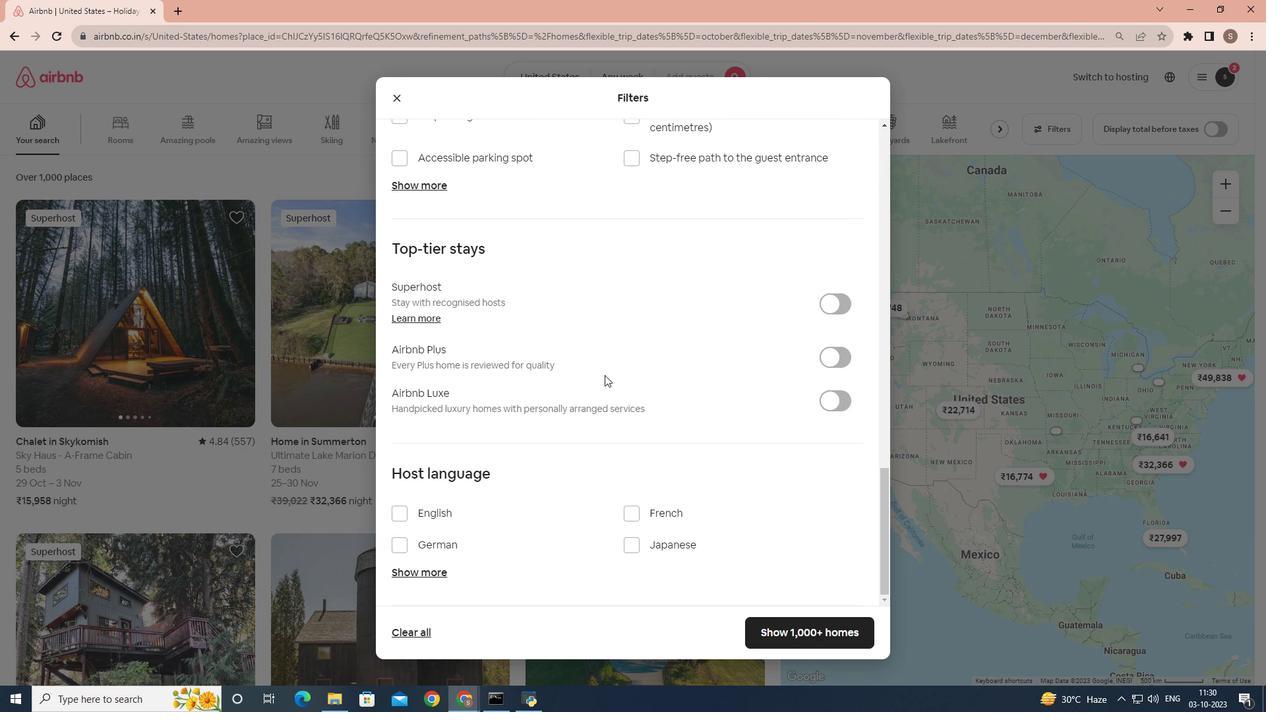 
Action: Mouse scrolled (605, 374) with delta (0, 0)
Screenshot: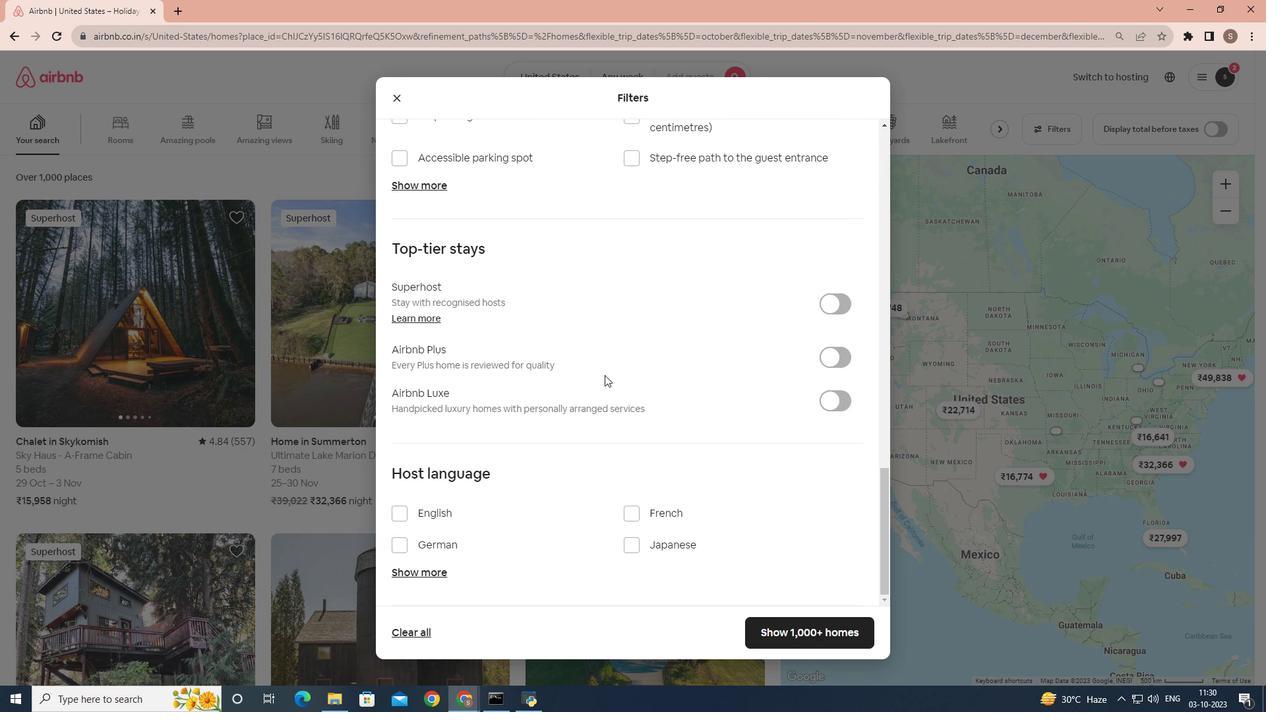 
Action: Mouse scrolled (605, 374) with delta (0, 0)
Screenshot: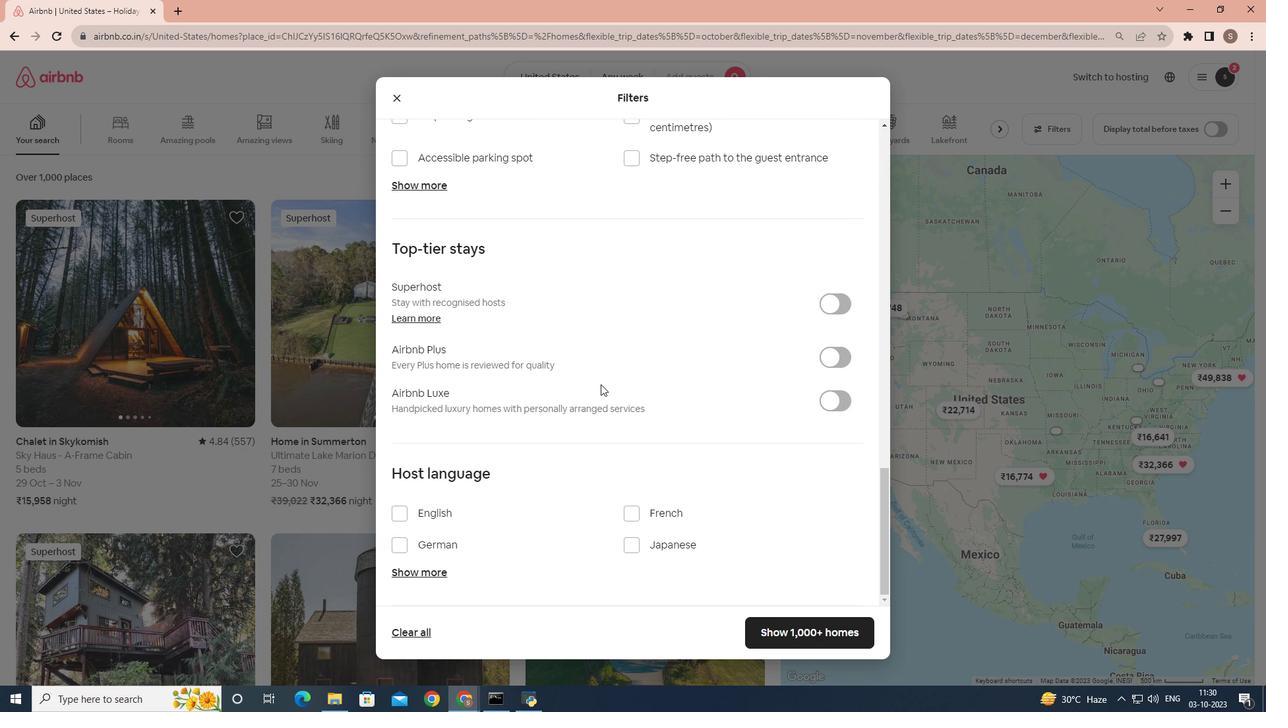 
Action: Mouse moved to (428, 564)
Screenshot: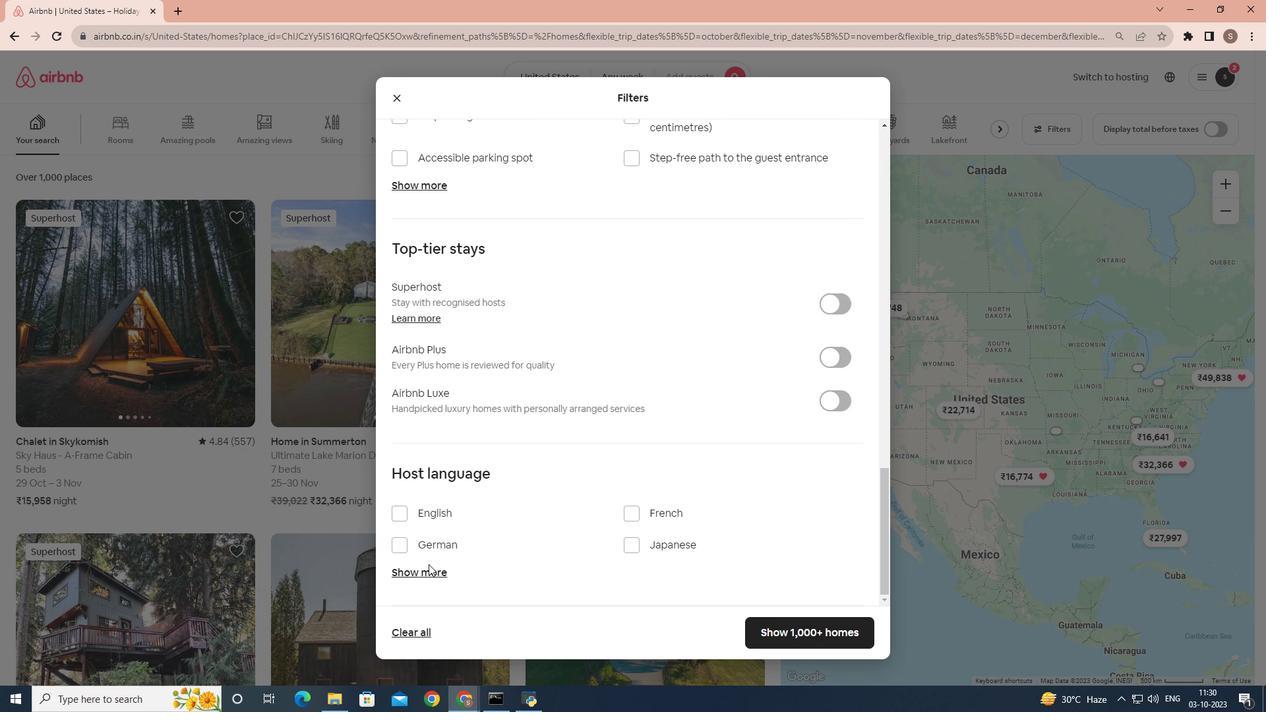 
Action: Mouse pressed left at (428, 564)
Screenshot: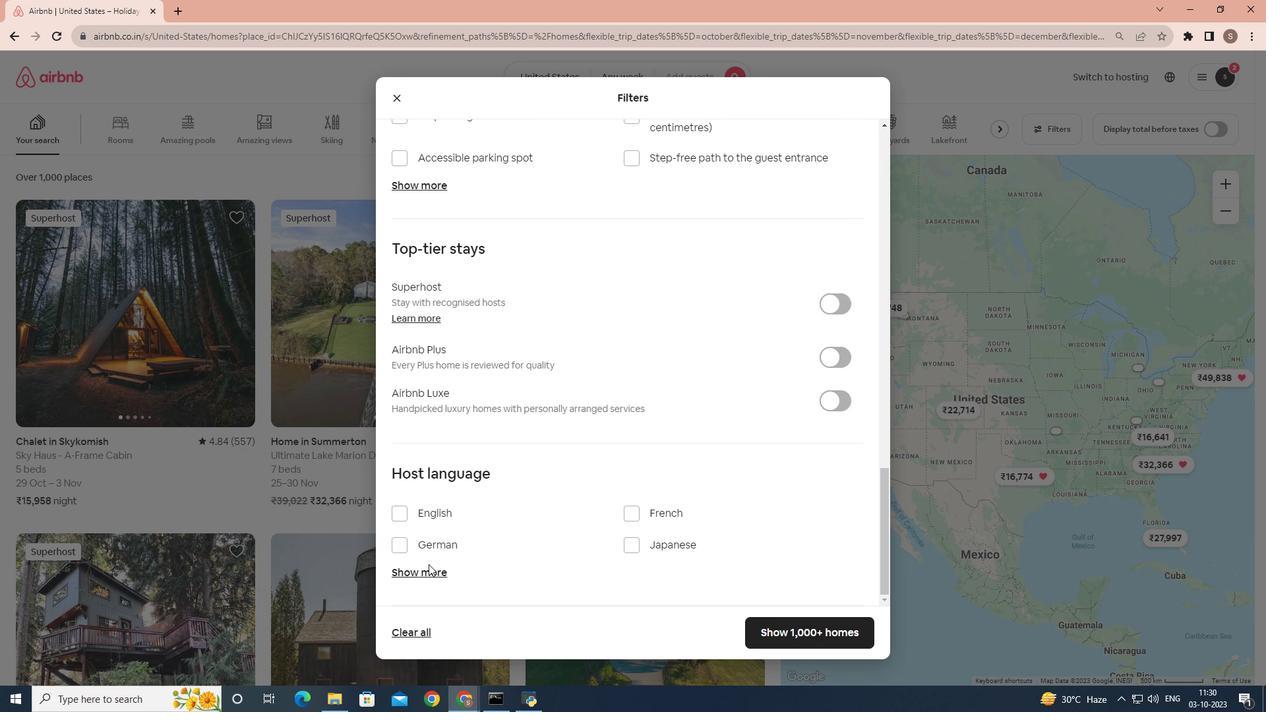 
Action: Mouse moved to (424, 573)
Screenshot: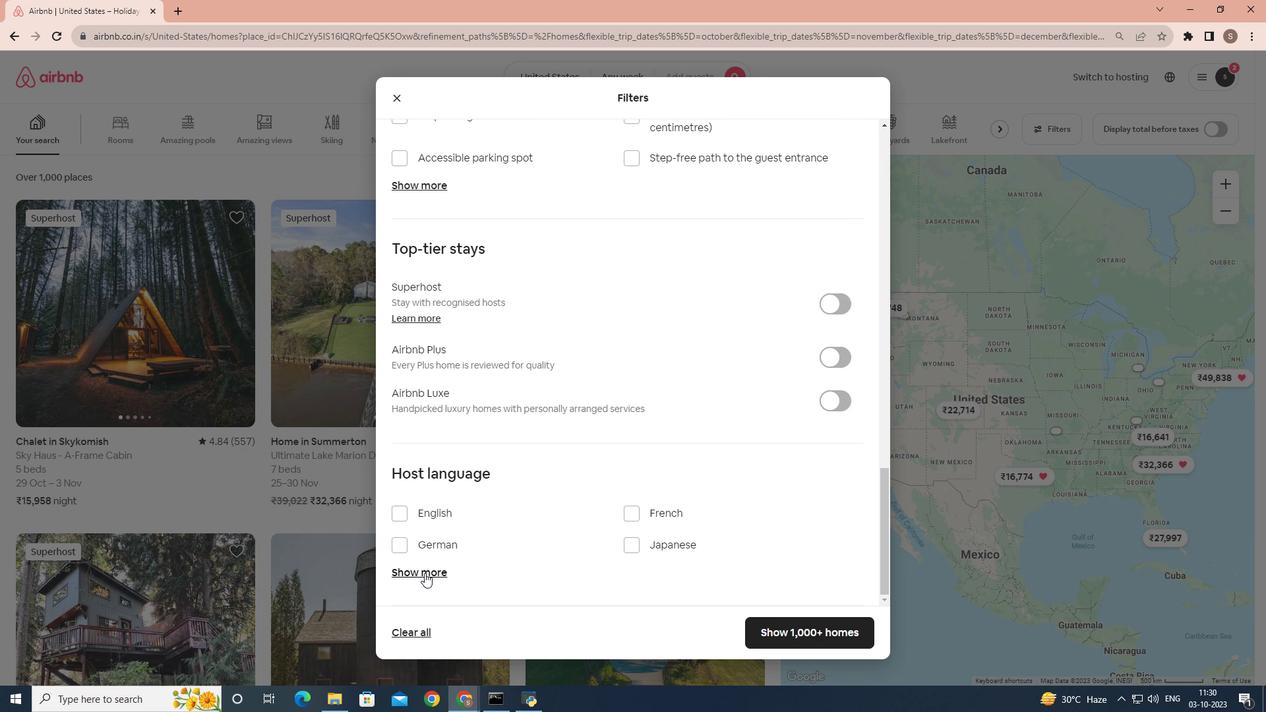 
Action: Mouse pressed left at (424, 573)
Screenshot: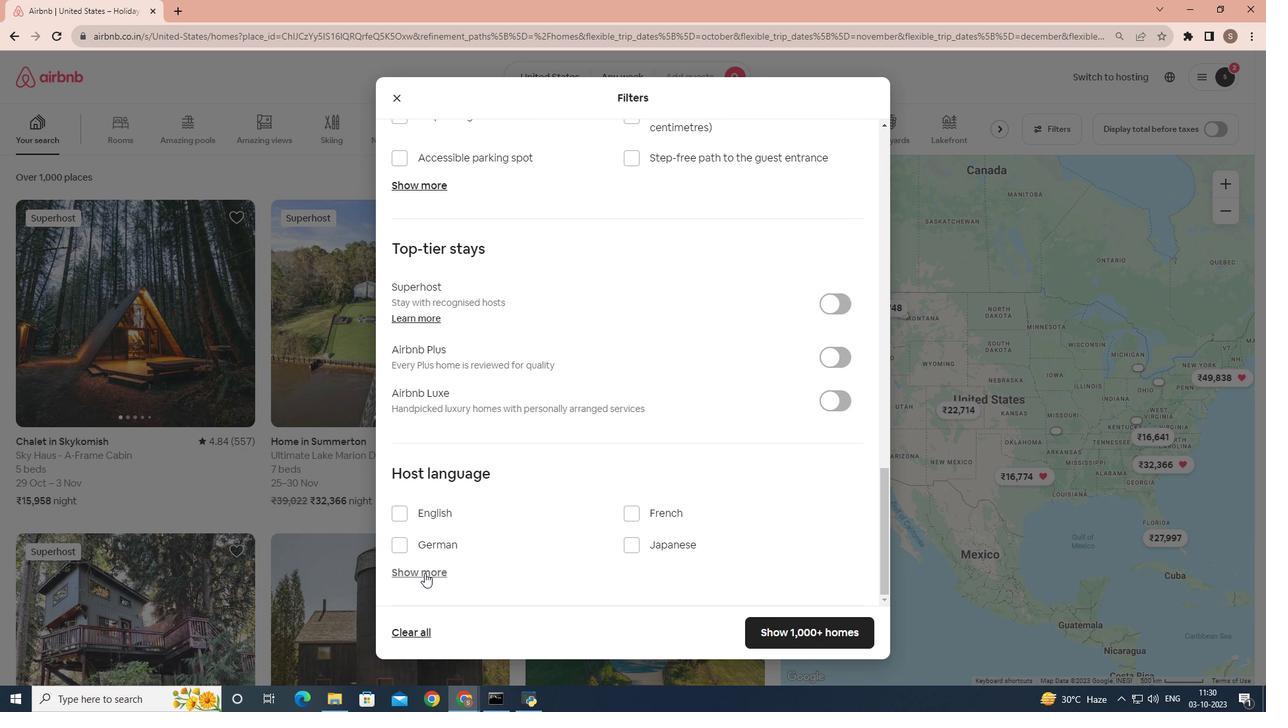 
Action: Mouse moved to (473, 555)
Screenshot: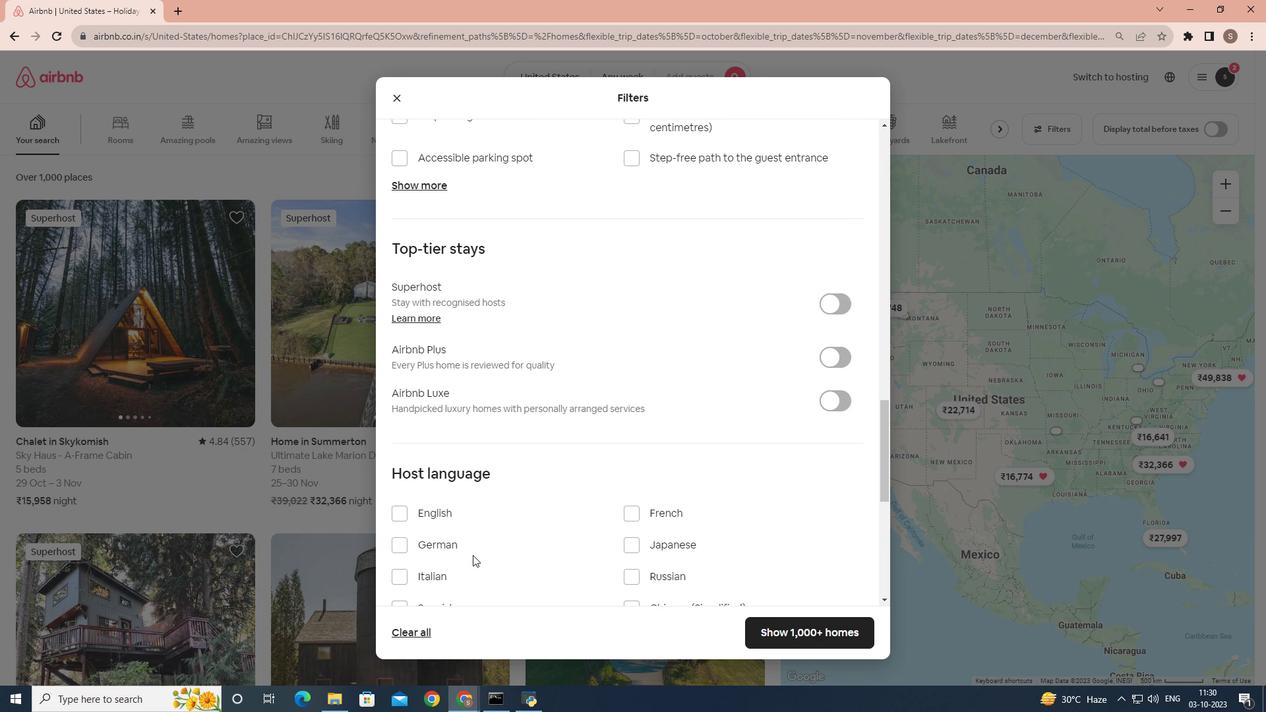 
Action: Mouse scrolled (473, 554) with delta (0, 0)
Screenshot: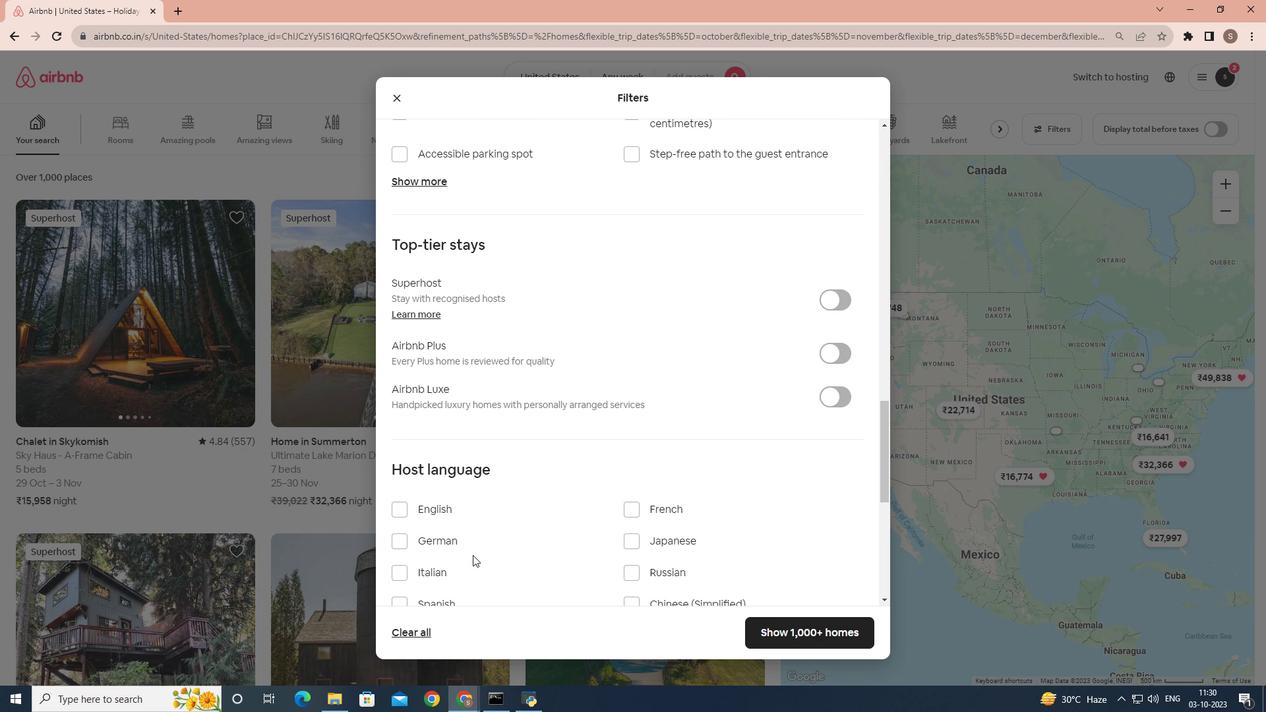 
Action: Mouse scrolled (473, 554) with delta (0, 0)
Screenshot: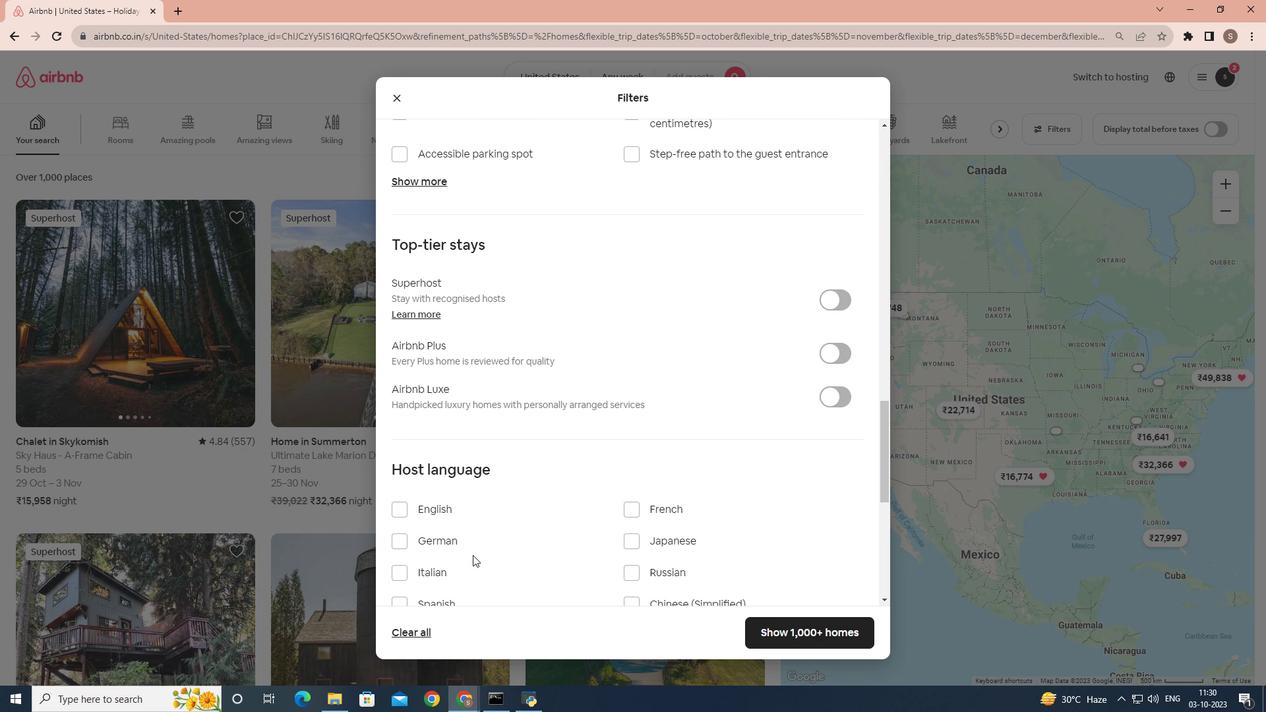 
Action: Mouse scrolled (473, 554) with delta (0, 0)
Screenshot: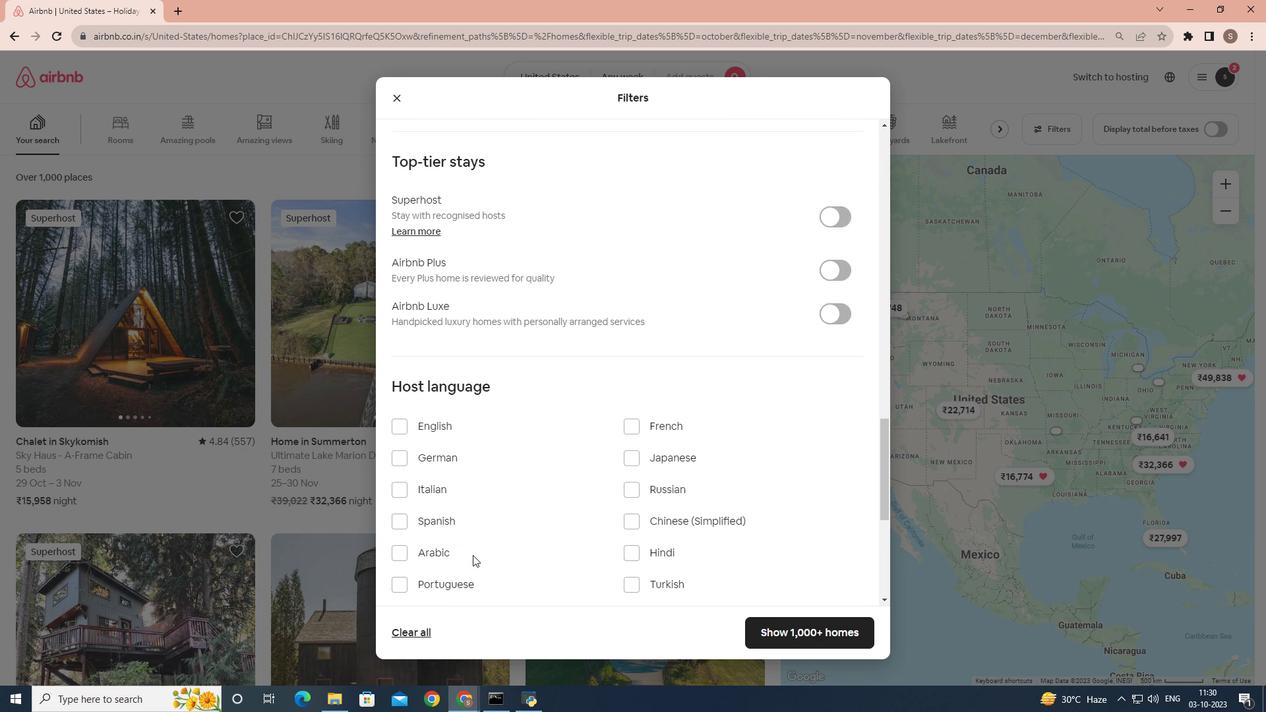 
Action: Mouse scrolled (473, 554) with delta (0, 0)
Screenshot: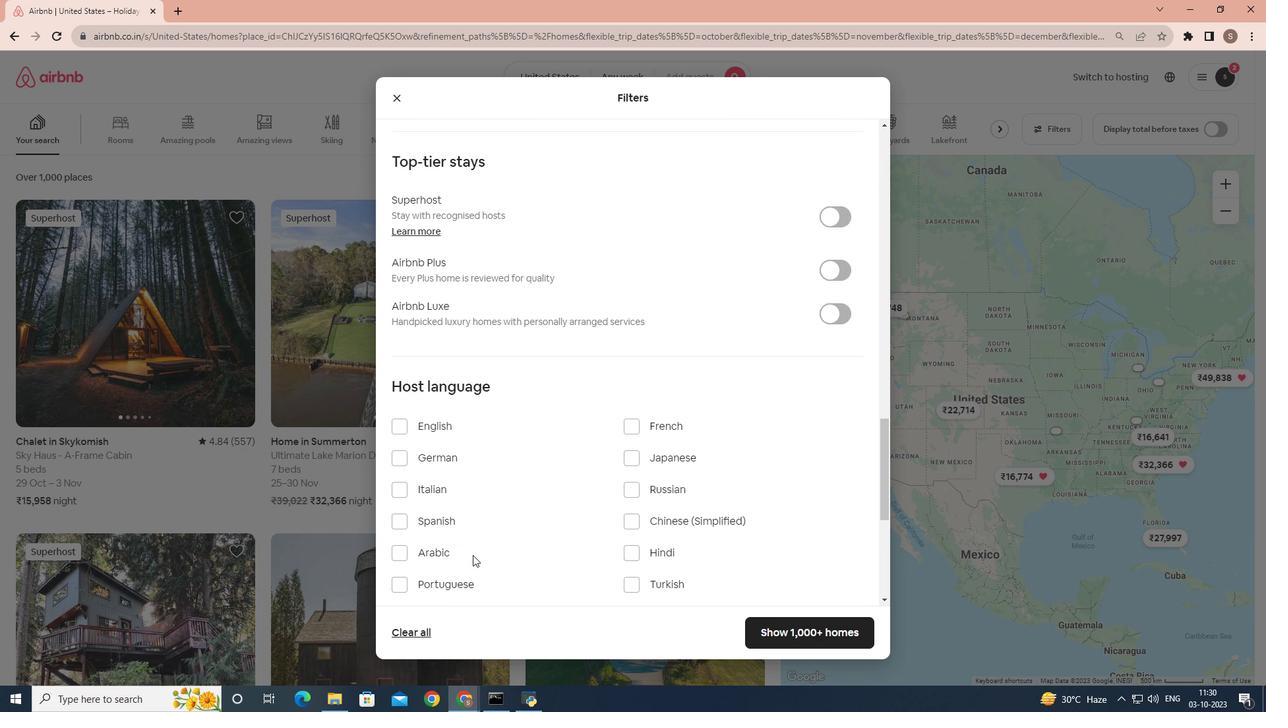 
Action: Mouse moved to (511, 482)
Screenshot: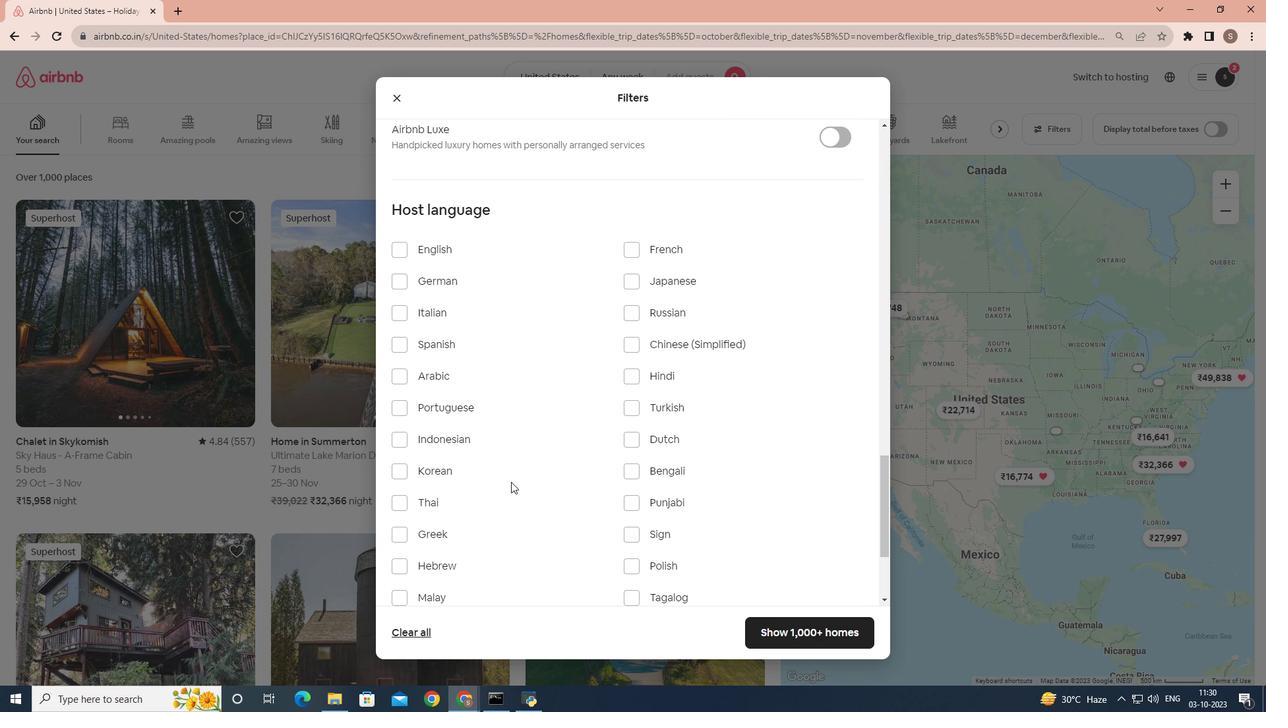 
Action: Mouse scrolled (511, 481) with delta (0, 0)
Screenshot: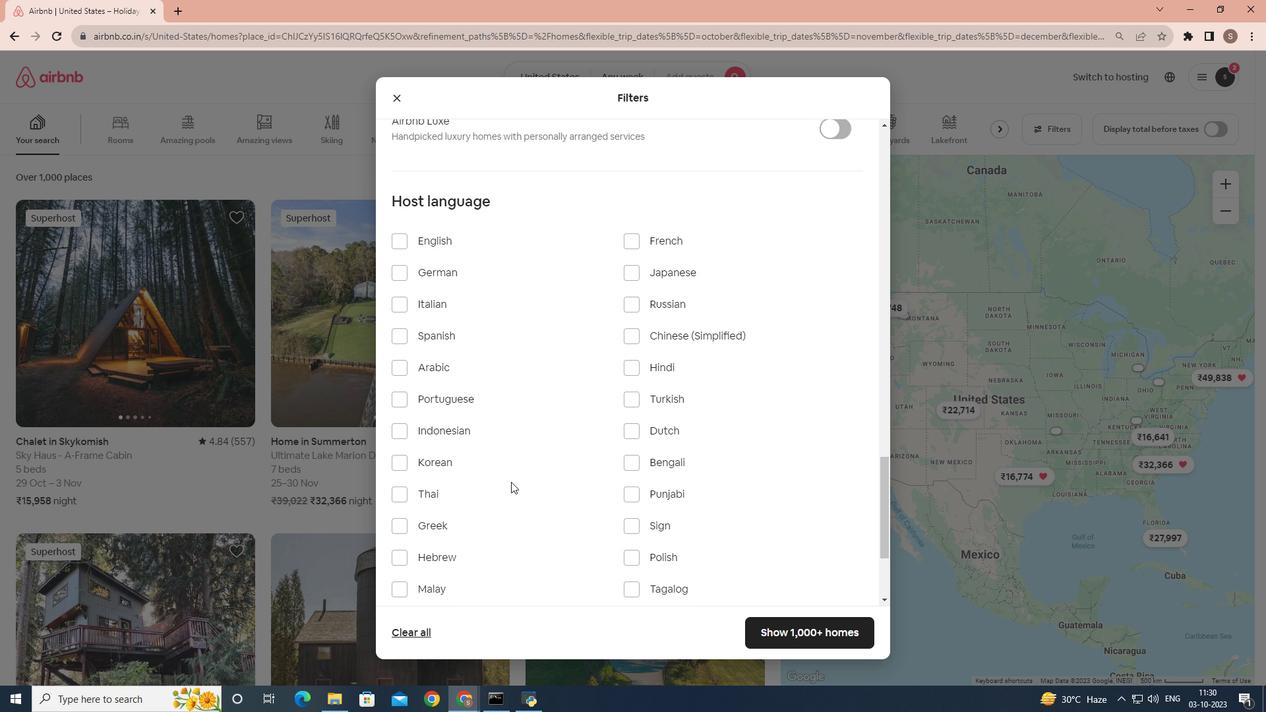 
Action: Mouse scrolled (511, 481) with delta (0, 0)
Screenshot: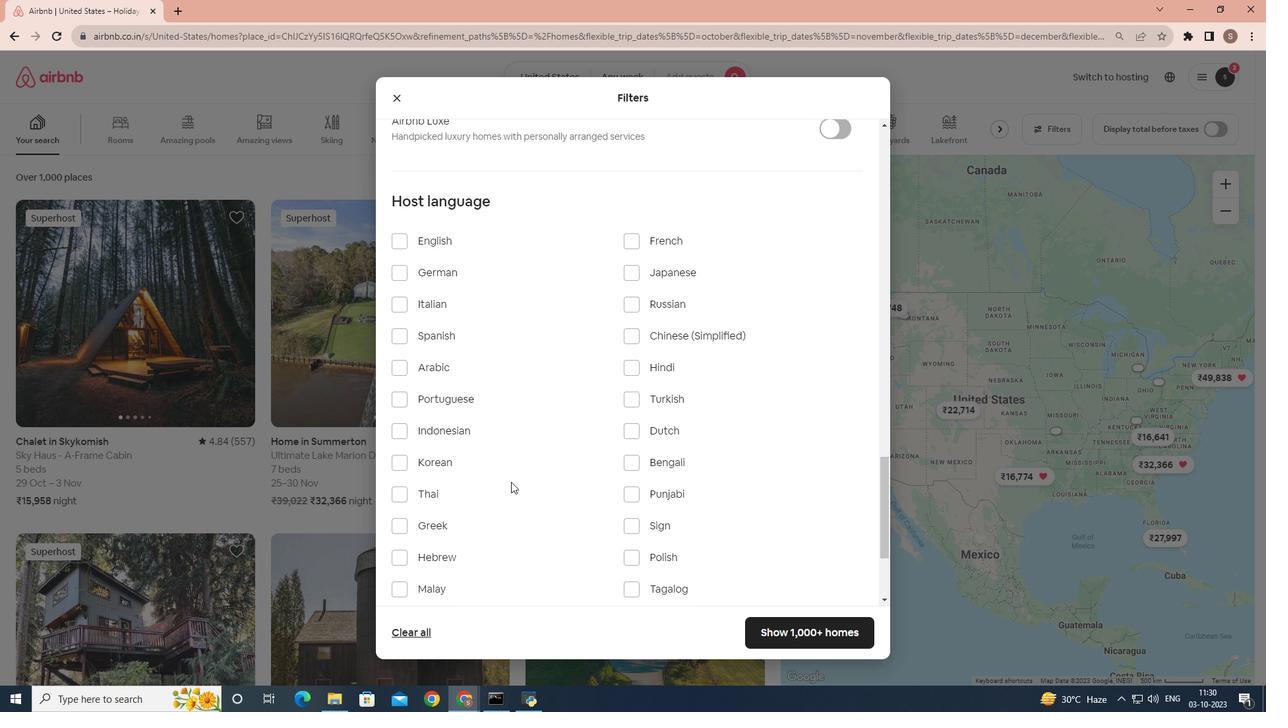 
Action: Mouse scrolled (511, 481) with delta (0, 0)
Screenshot: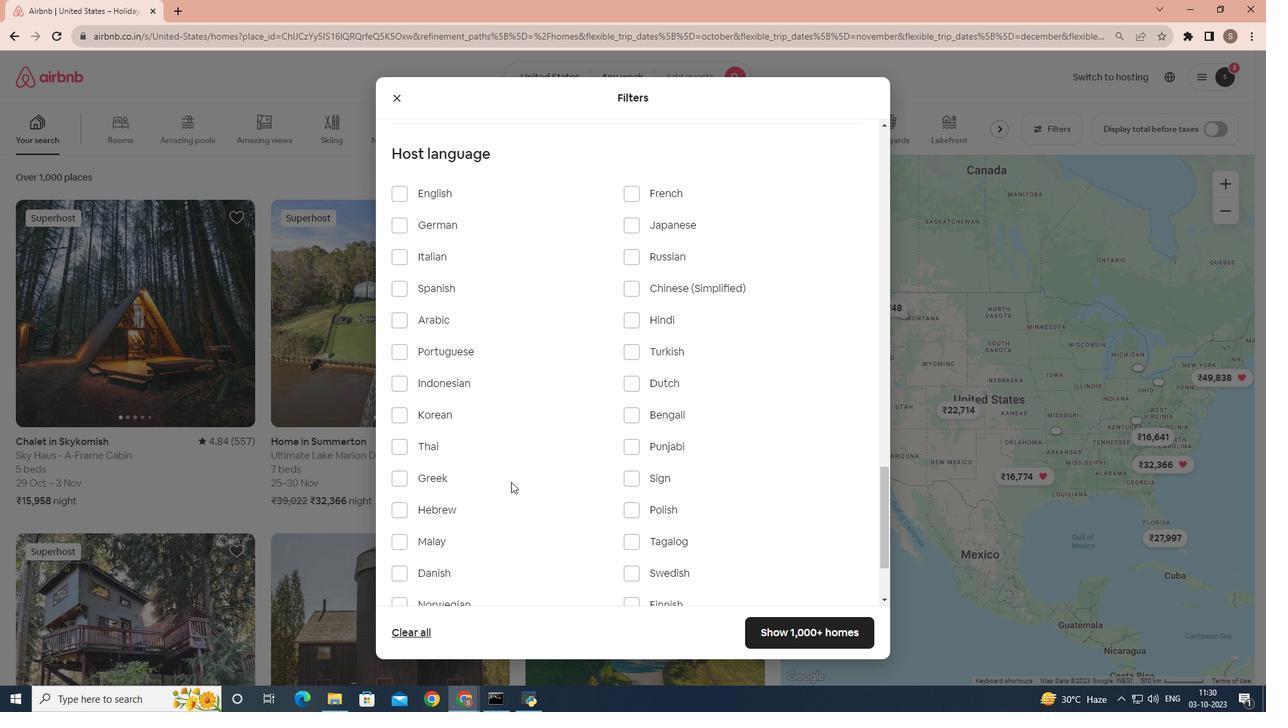 
Action: Mouse moved to (407, 258)
Screenshot: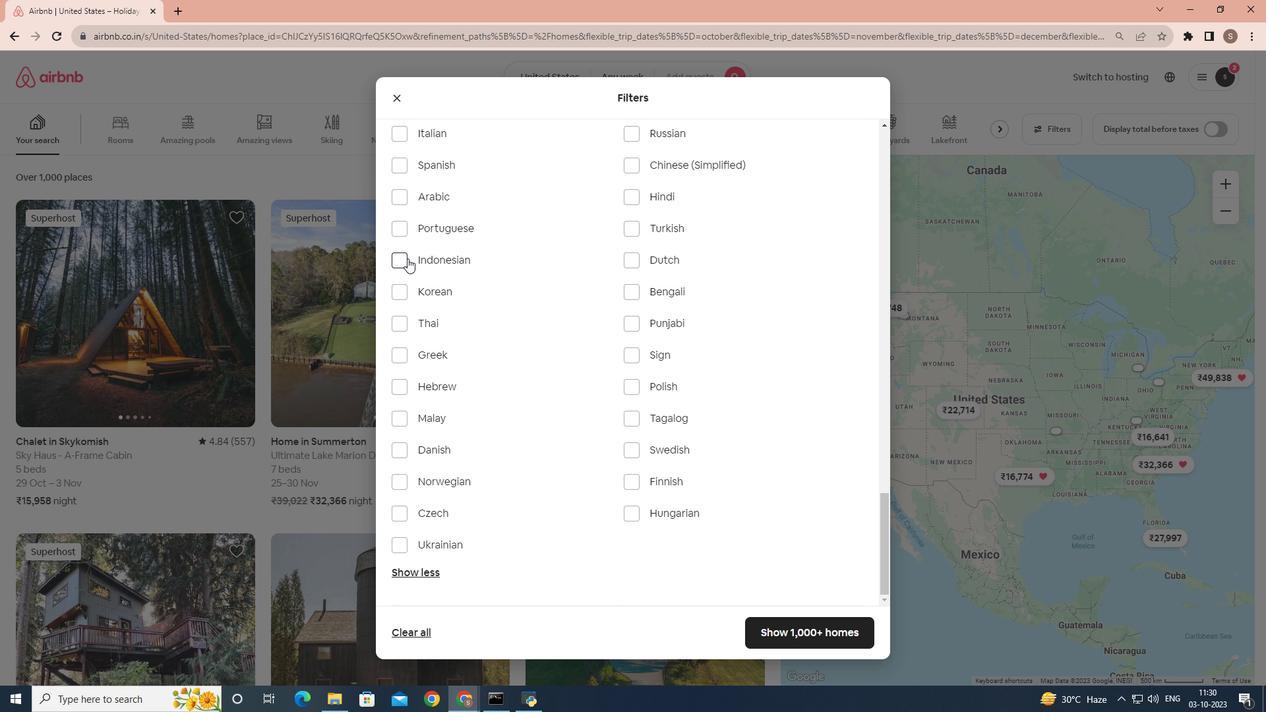 
Action: Mouse pressed left at (407, 258)
Screenshot: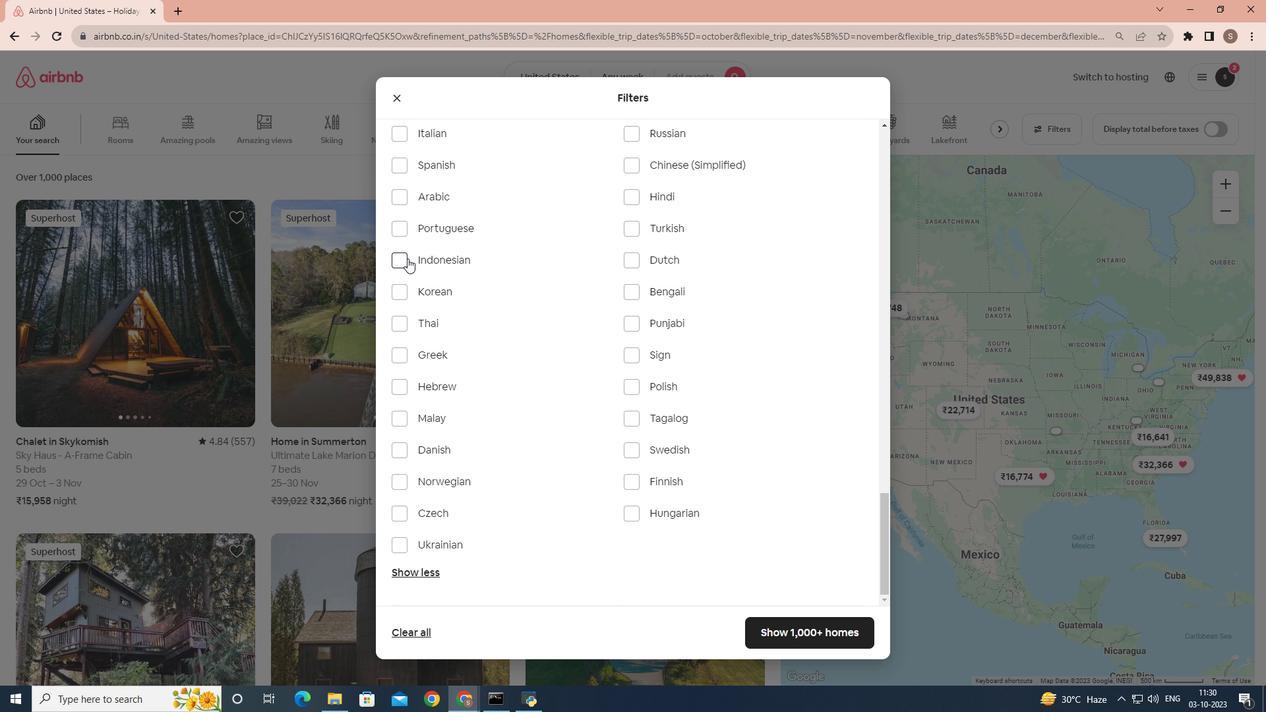 
Action: Mouse moved to (824, 642)
Screenshot: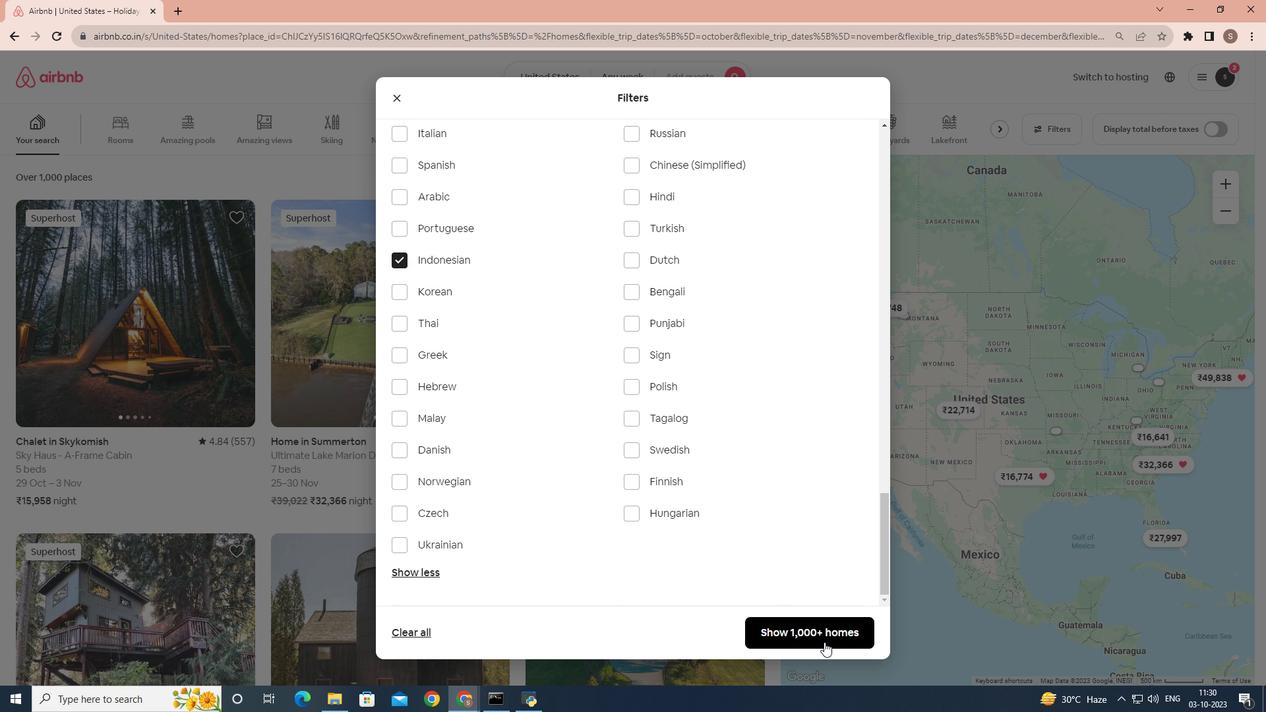 
Action: Mouse pressed left at (824, 642)
Screenshot: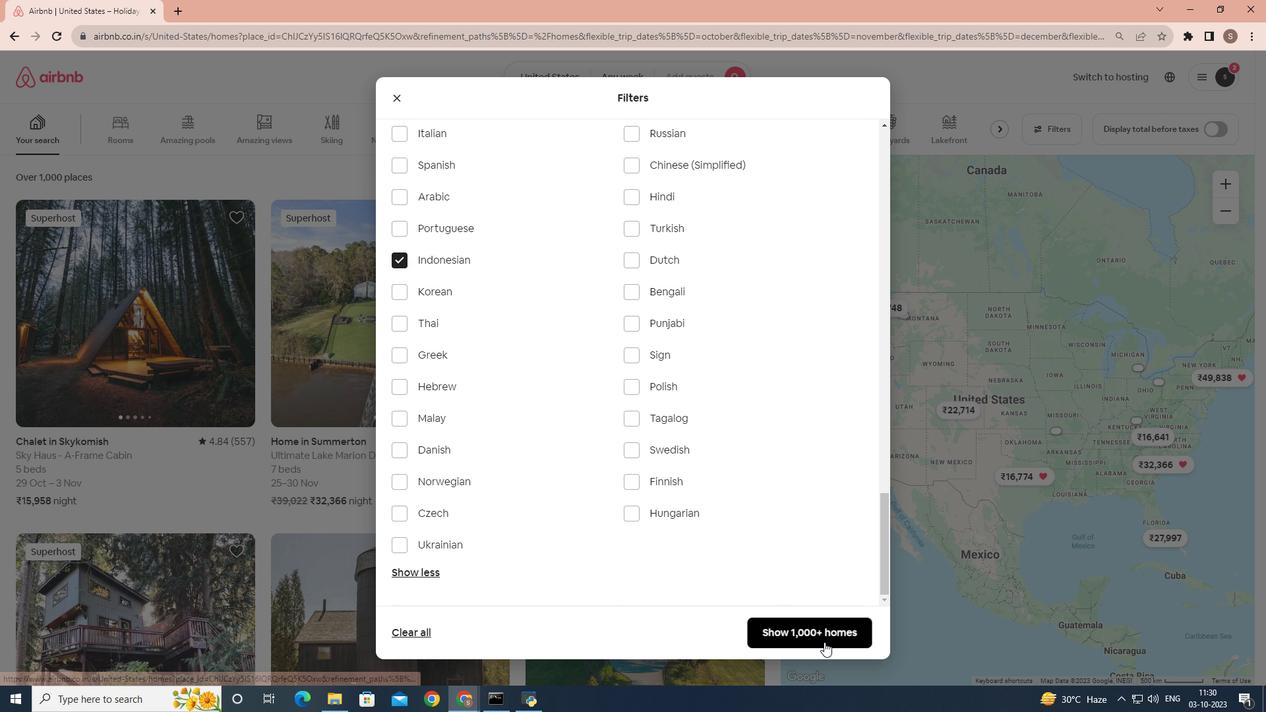 
